 Task: Search one way flight ticket for 2 adults, 2 infants in seat and 1 infant on lap in first from Sanford: Orlando Sanford International Airport to Sheridan: Sheridan County Airport on 8-6-2023. Choice of flights is Alaska. Number of bags: 1 checked bag. Price is upto 95000. Outbound departure time preference is 19:45.
Action: Mouse moved to (248, 324)
Screenshot: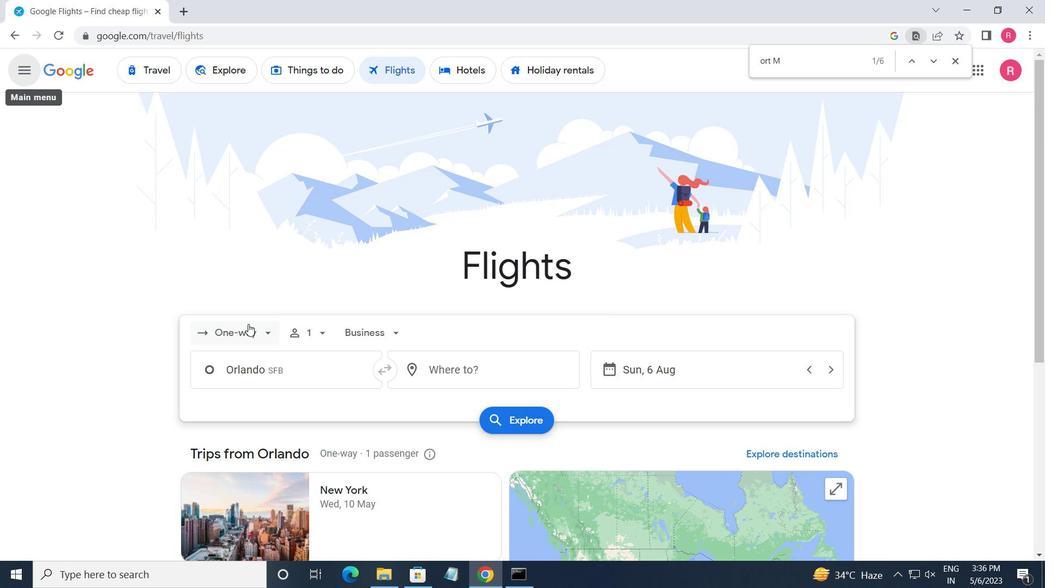 
Action: Mouse pressed left at (248, 324)
Screenshot: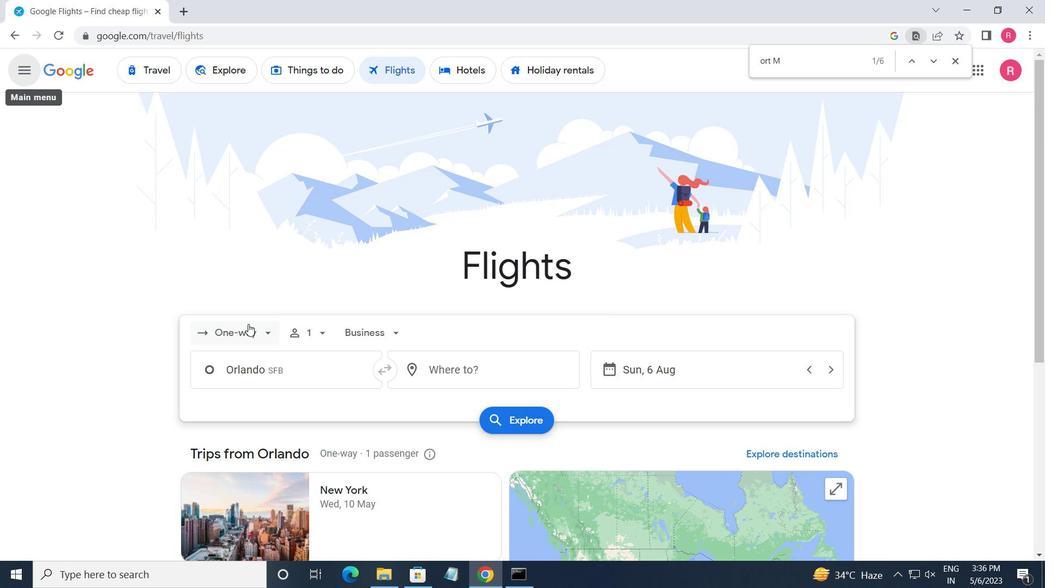 
Action: Mouse moved to (274, 389)
Screenshot: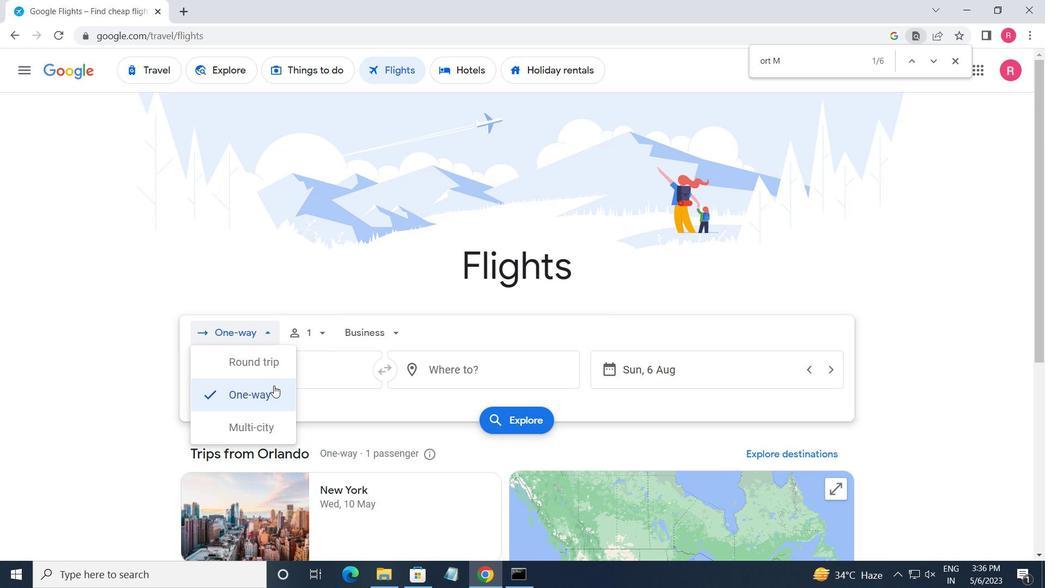 
Action: Mouse pressed left at (274, 389)
Screenshot: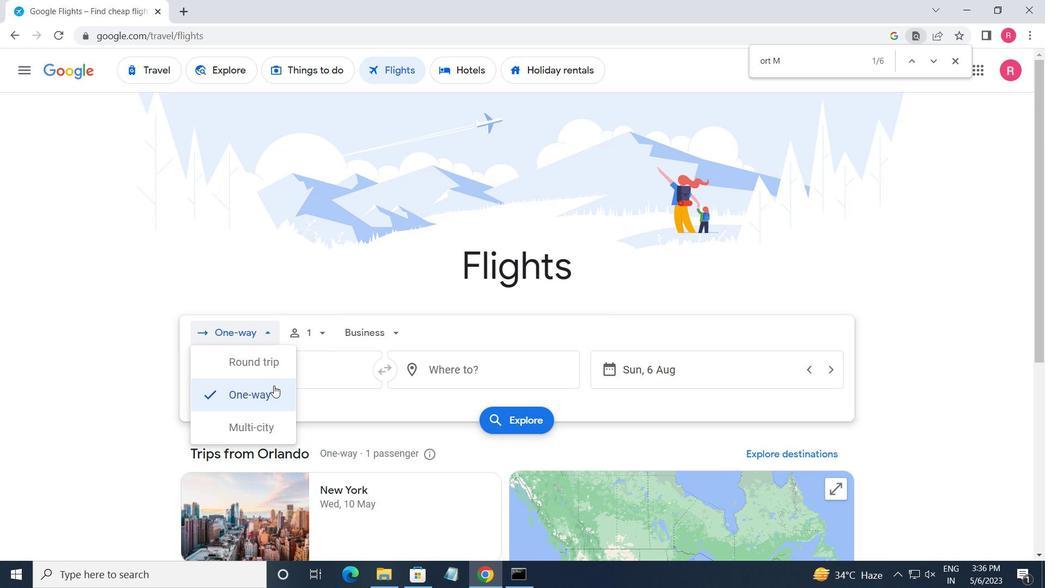
Action: Mouse moved to (301, 336)
Screenshot: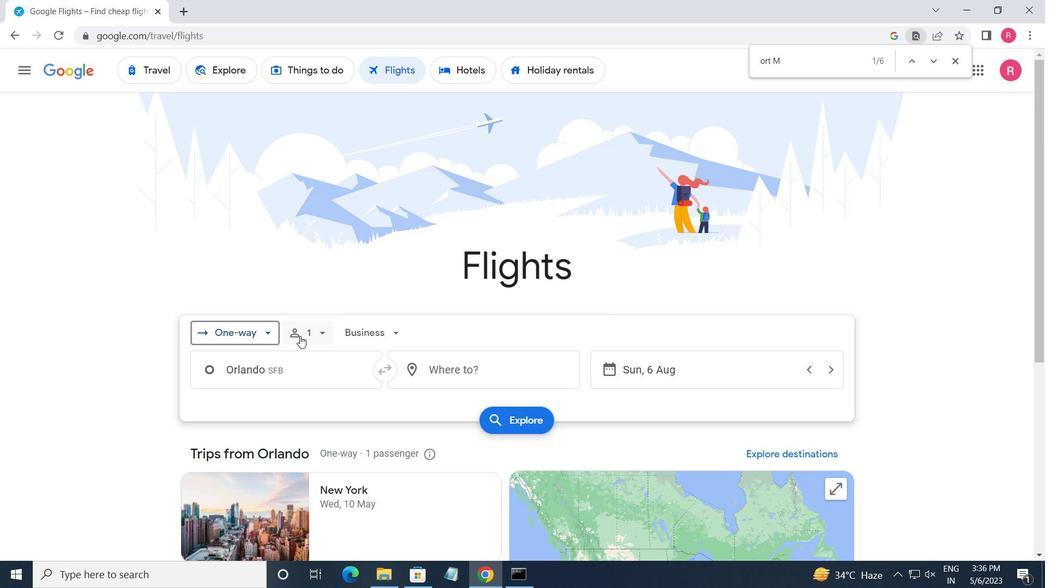 
Action: Mouse pressed left at (301, 336)
Screenshot: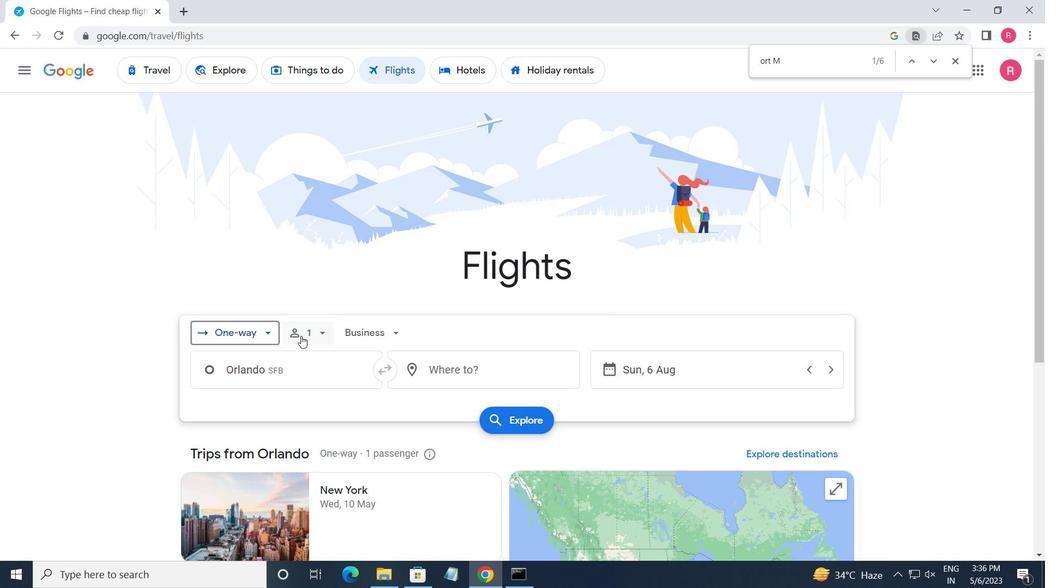 
Action: Mouse moved to (425, 373)
Screenshot: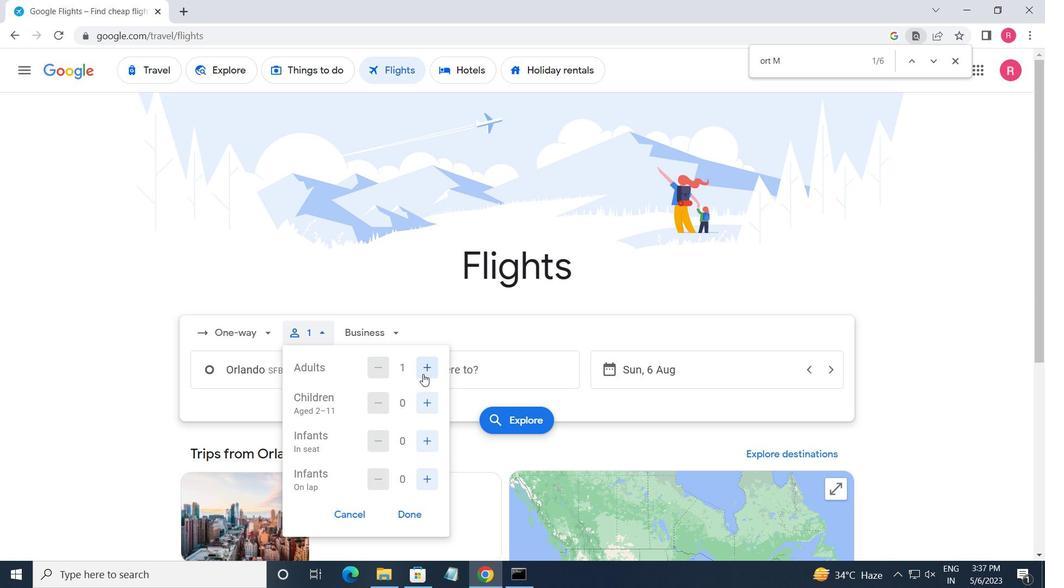 
Action: Mouse pressed left at (425, 373)
Screenshot: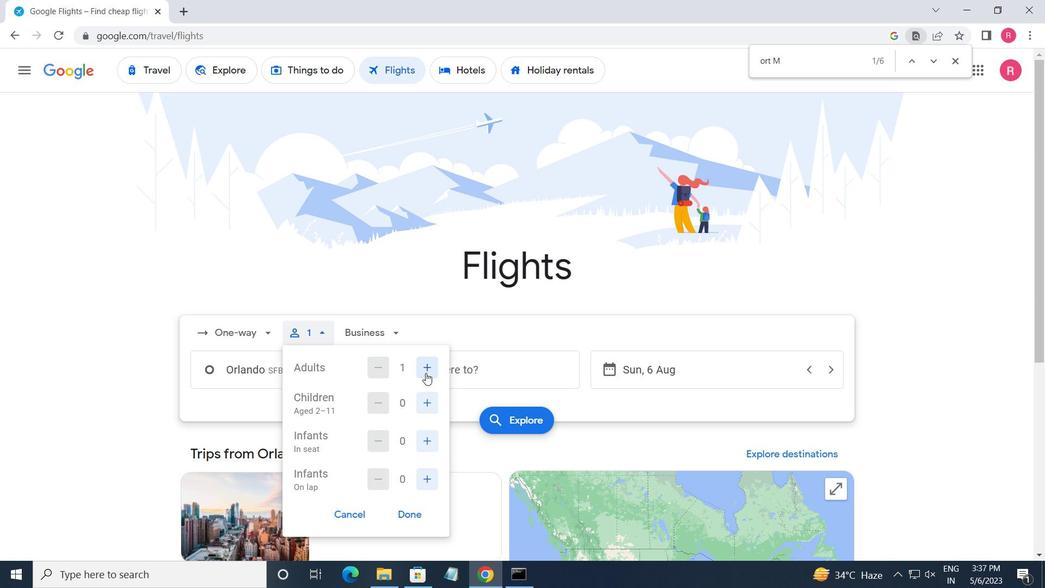 
Action: Mouse moved to (424, 395)
Screenshot: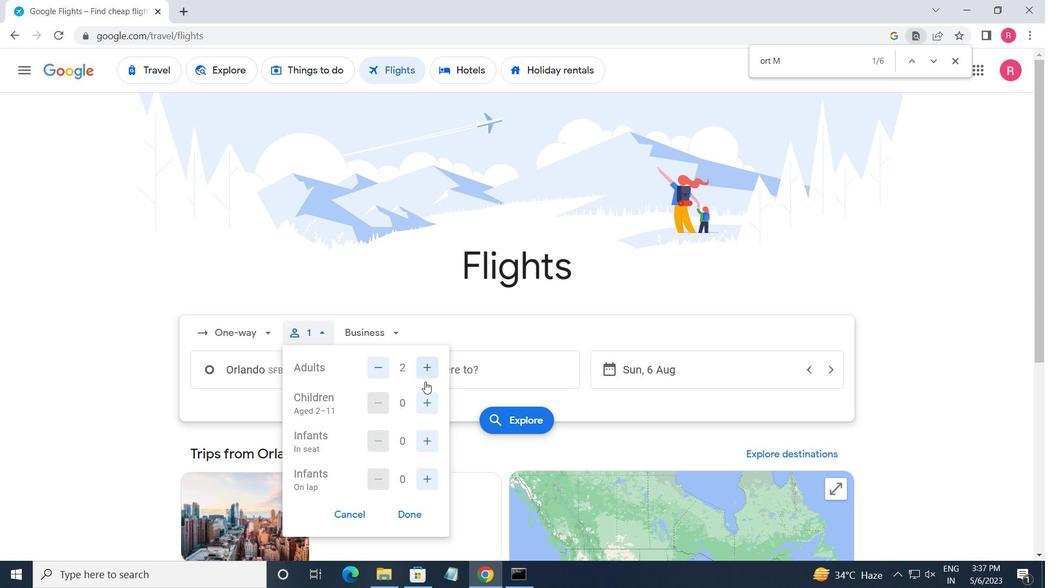 
Action: Mouse pressed left at (424, 395)
Screenshot: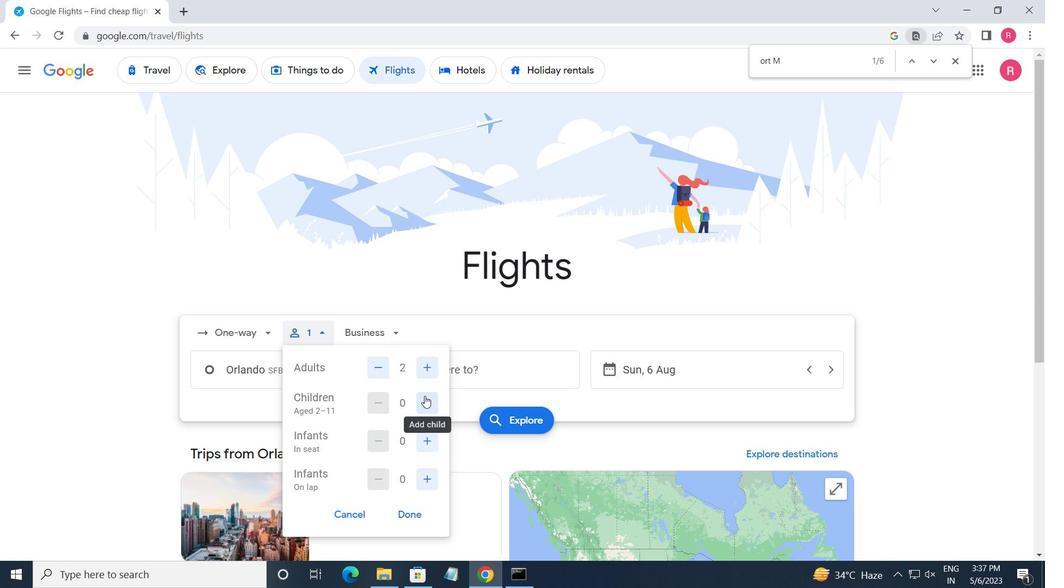
Action: Mouse pressed left at (424, 395)
Screenshot: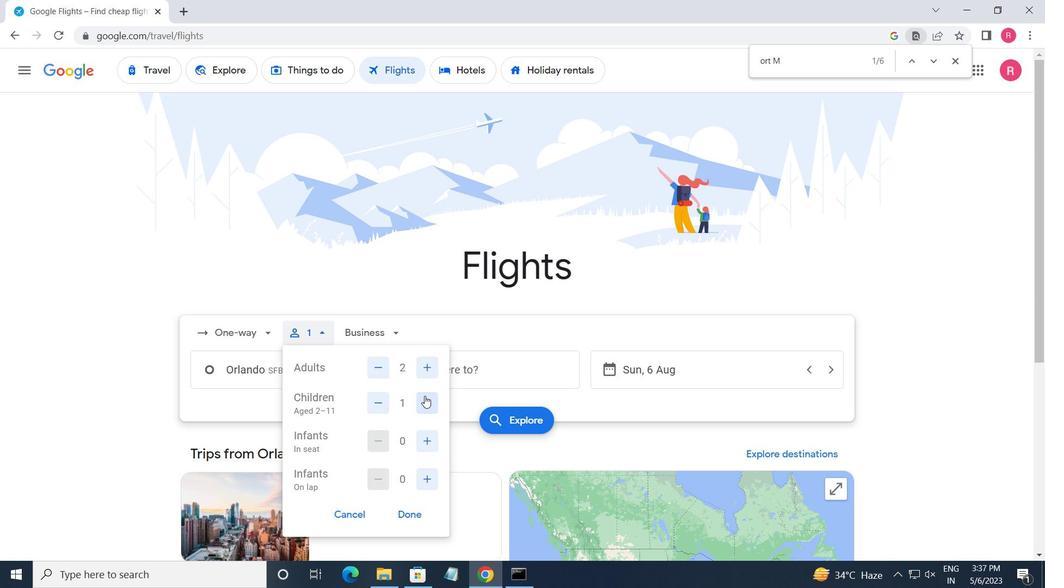 
Action: Mouse moved to (423, 454)
Screenshot: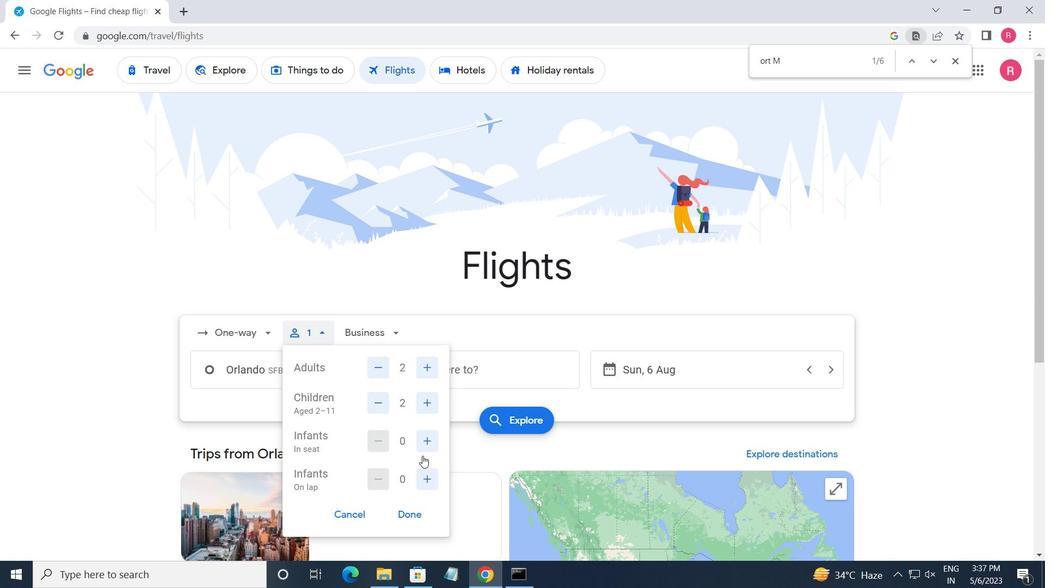 
Action: Mouse pressed left at (423, 454)
Screenshot: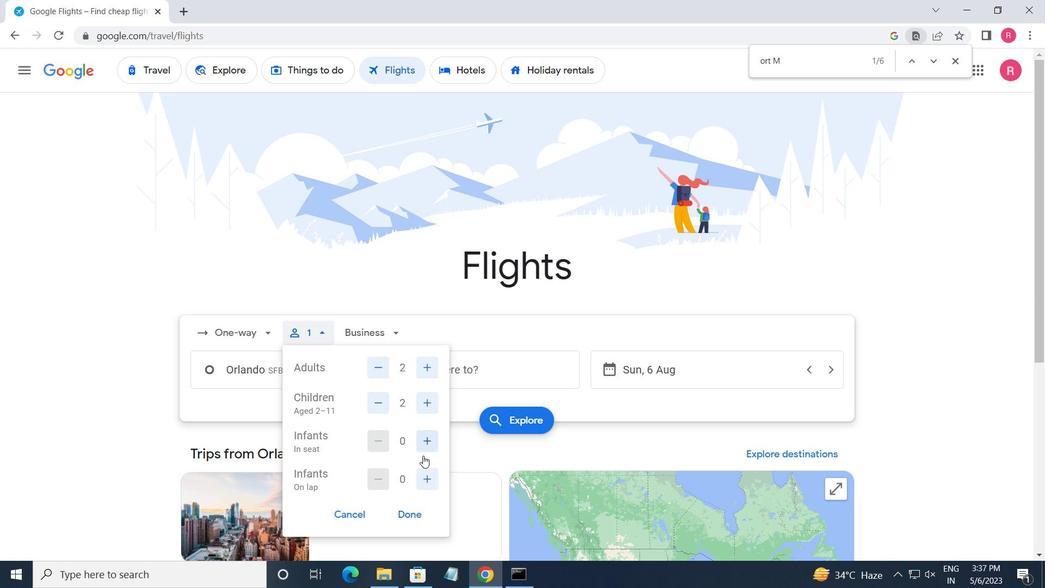 
Action: Mouse moved to (412, 515)
Screenshot: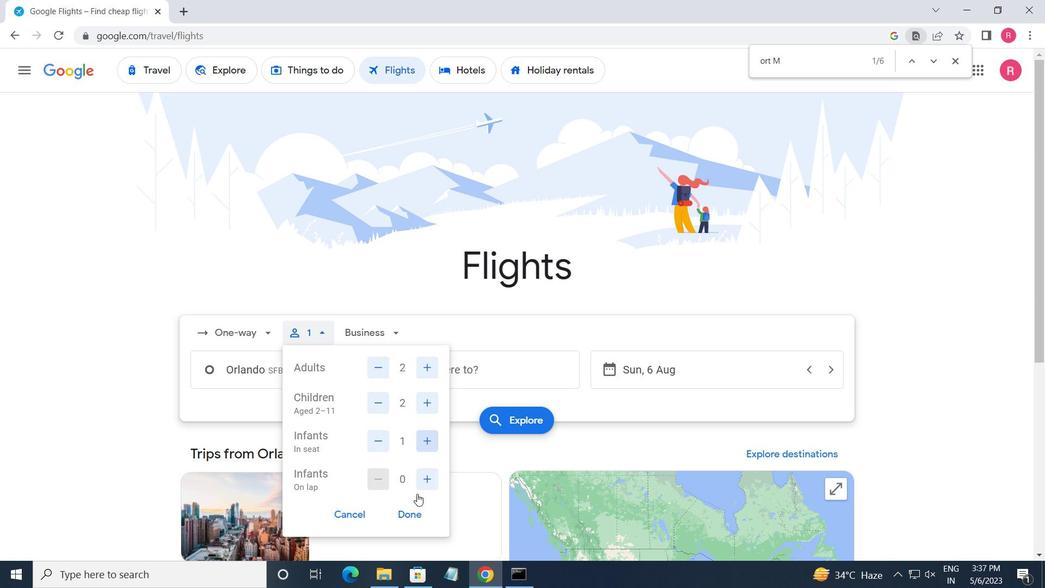 
Action: Mouse pressed left at (412, 515)
Screenshot: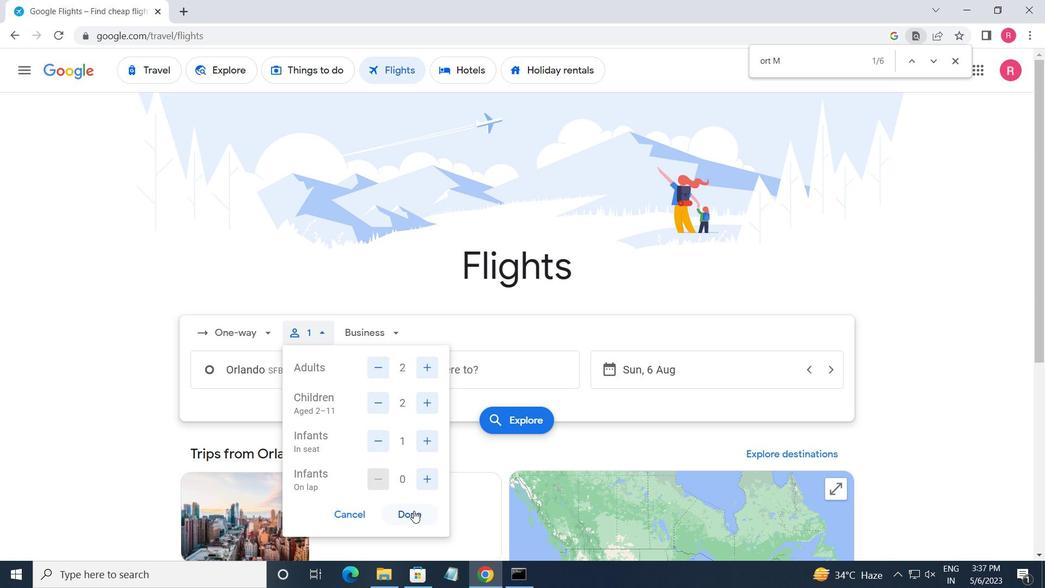 
Action: Mouse moved to (361, 326)
Screenshot: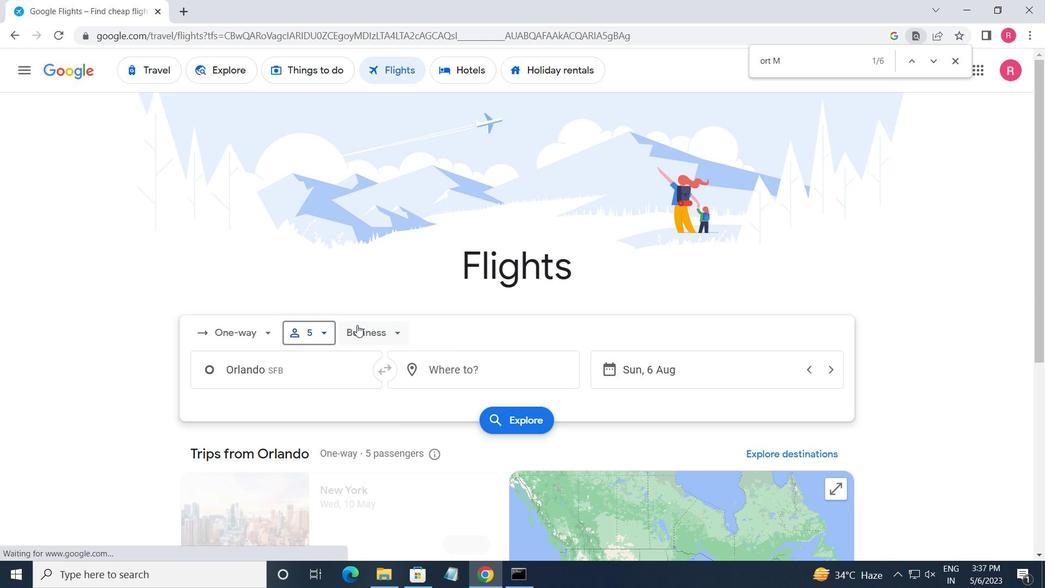 
Action: Mouse pressed left at (361, 326)
Screenshot: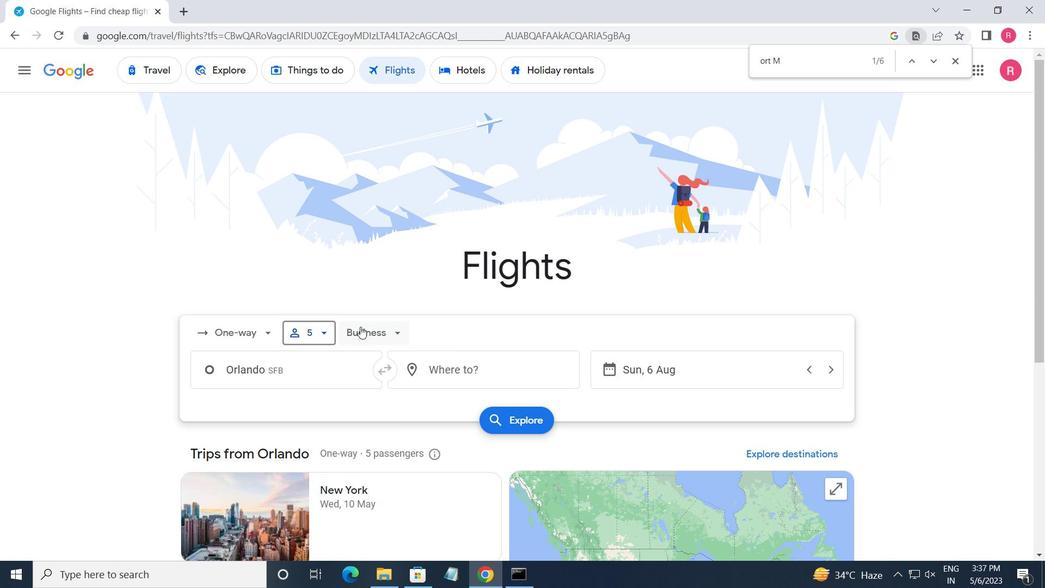 
Action: Mouse moved to (394, 460)
Screenshot: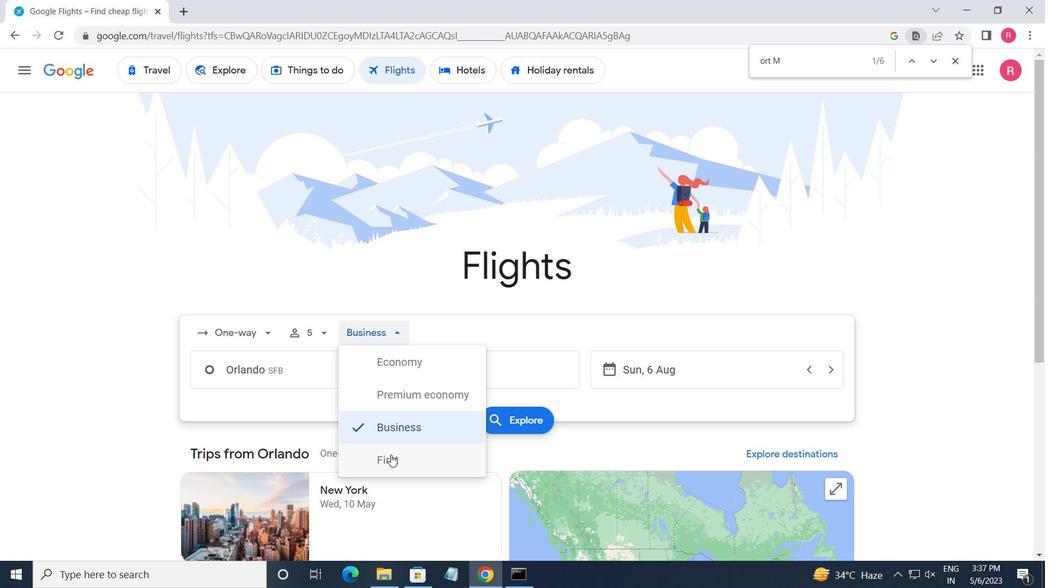 
Action: Mouse pressed left at (394, 460)
Screenshot: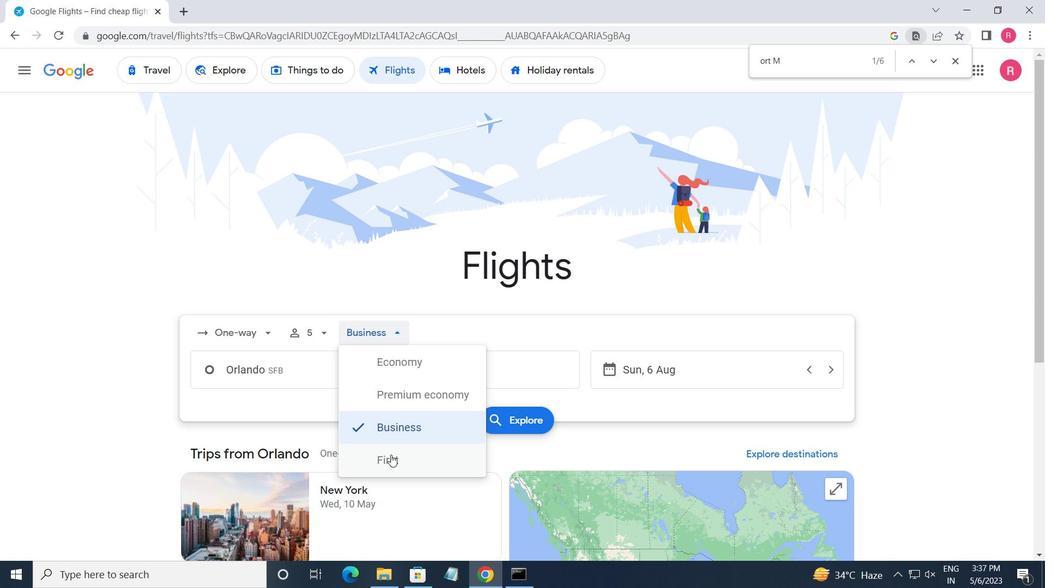 
Action: Mouse moved to (319, 389)
Screenshot: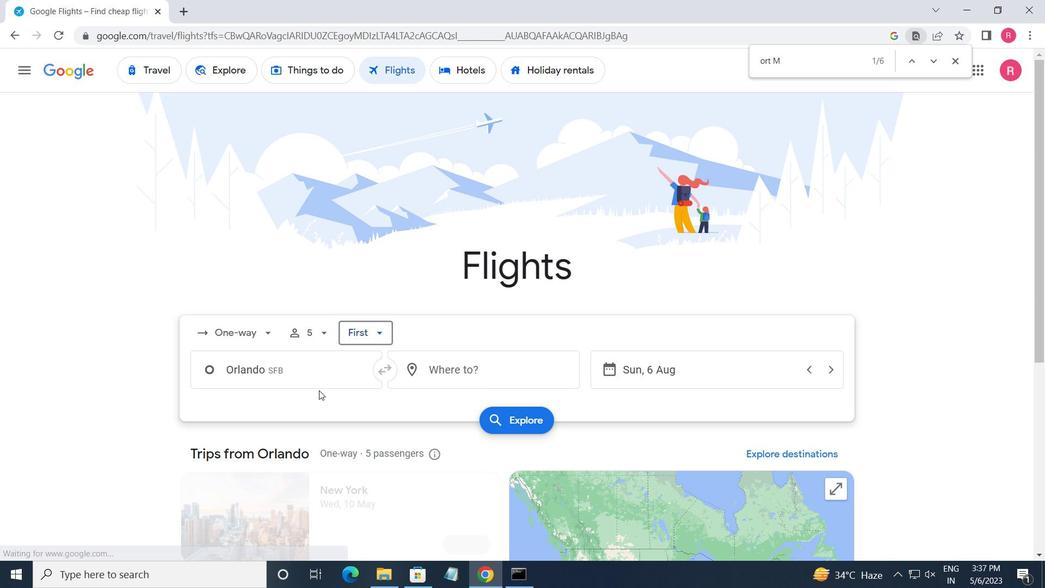 
Action: Mouse pressed left at (319, 389)
Screenshot: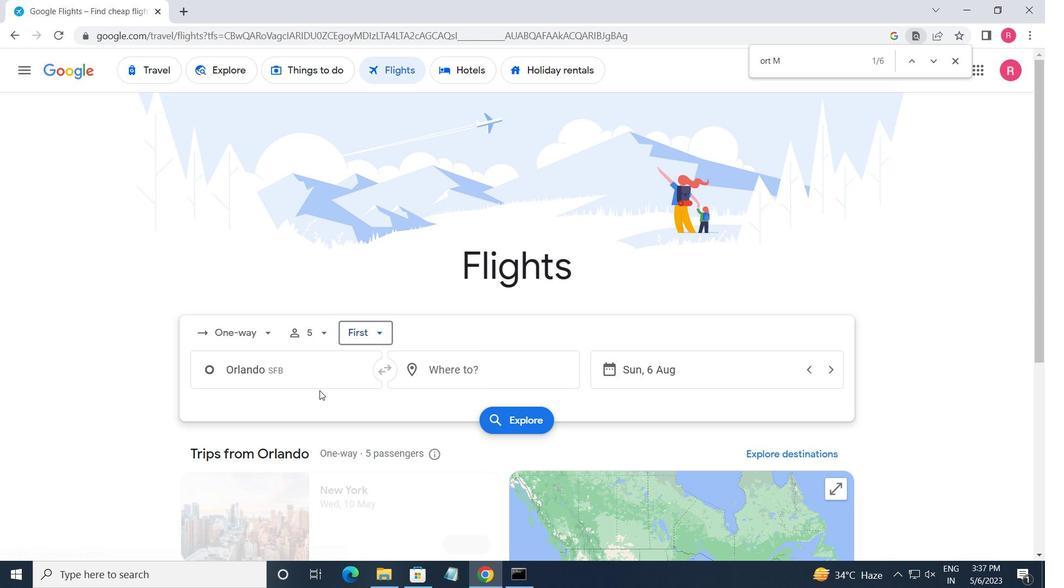 
Action: Mouse moved to (320, 389)
Screenshot: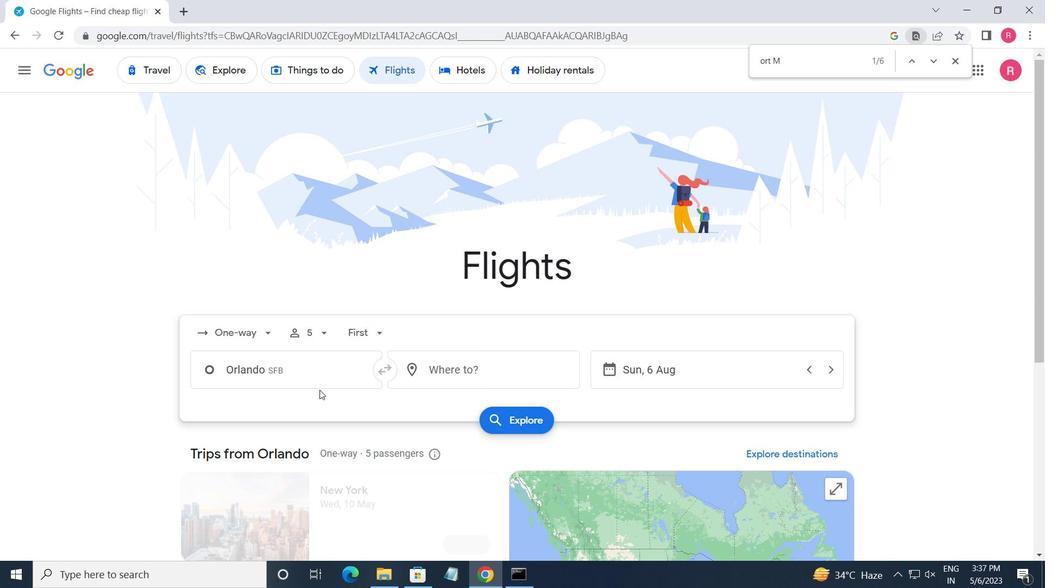 
Action: Key pressed <Key.shift>SANFORD
Screenshot: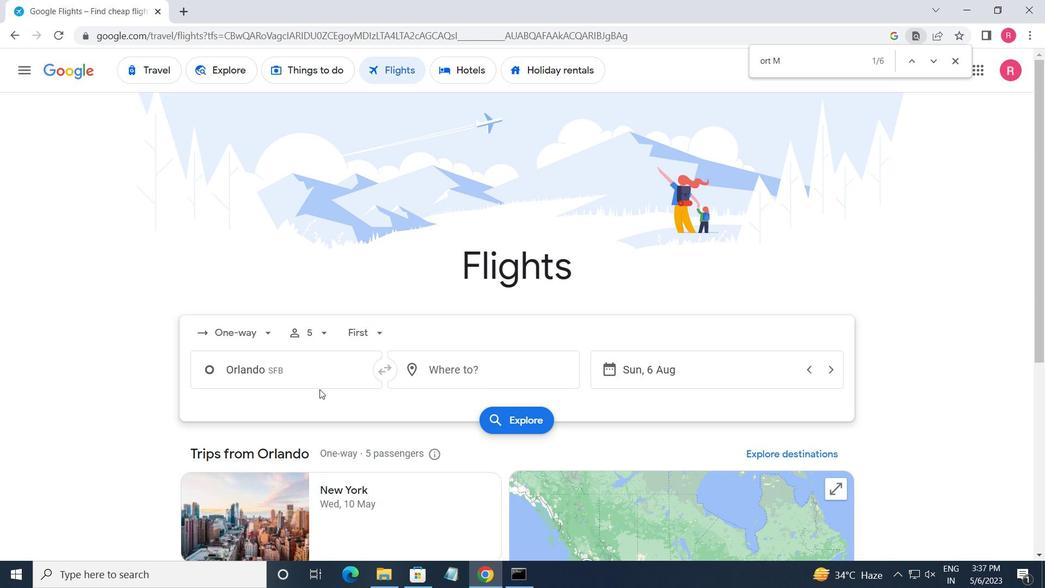 
Action: Mouse moved to (314, 376)
Screenshot: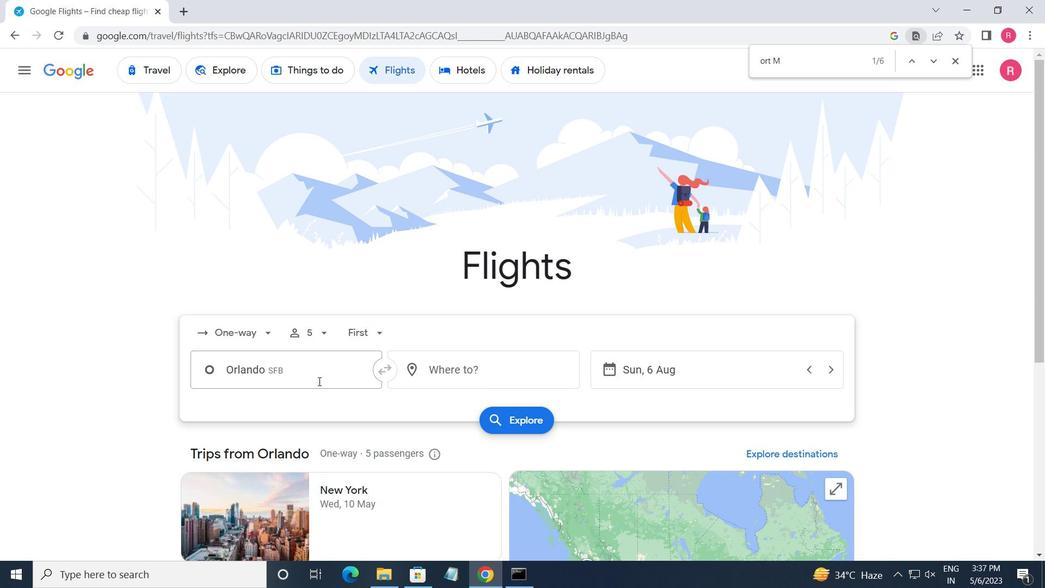 
Action: Mouse pressed left at (314, 376)
Screenshot: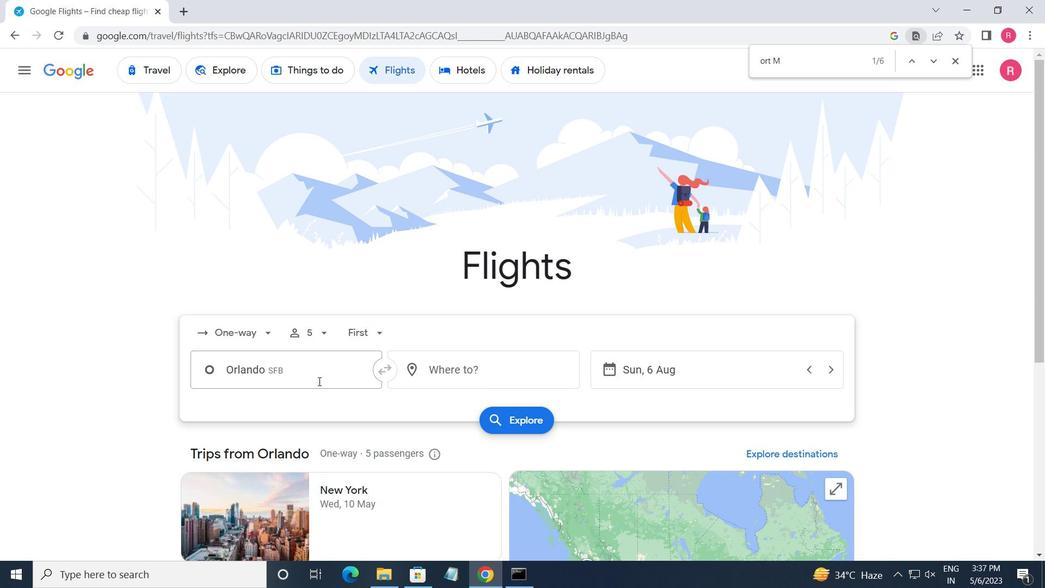 
Action: Mouse moved to (305, 376)
Screenshot: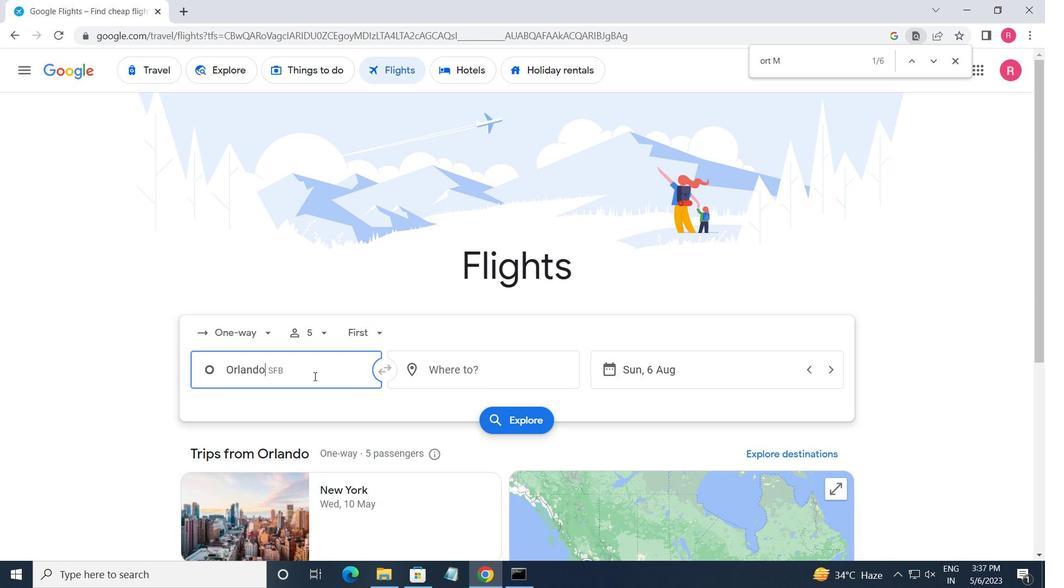 
Action: Key pressed <Key.shift>SANFORD
Screenshot: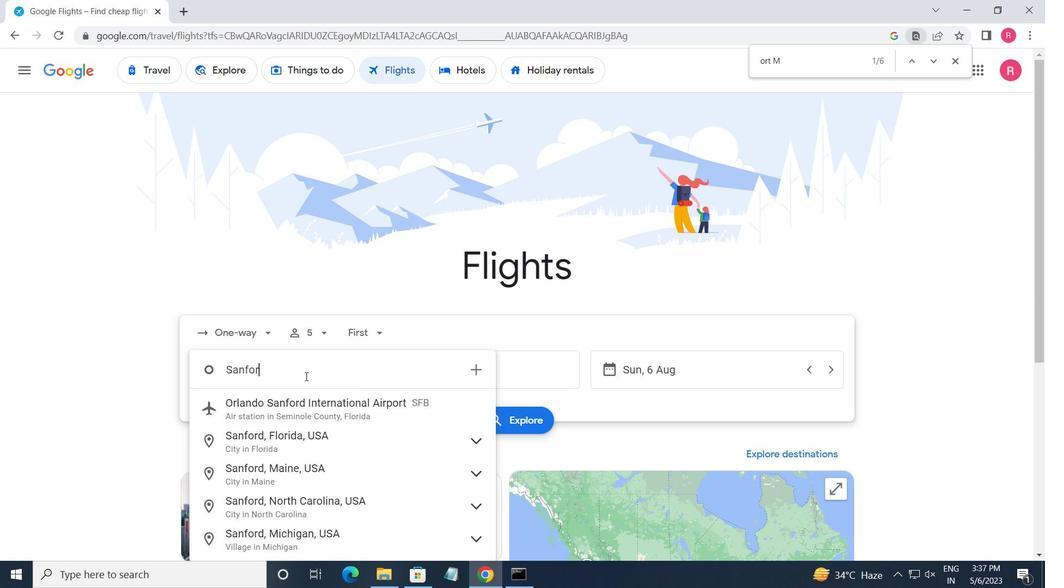 
Action: Mouse moved to (296, 399)
Screenshot: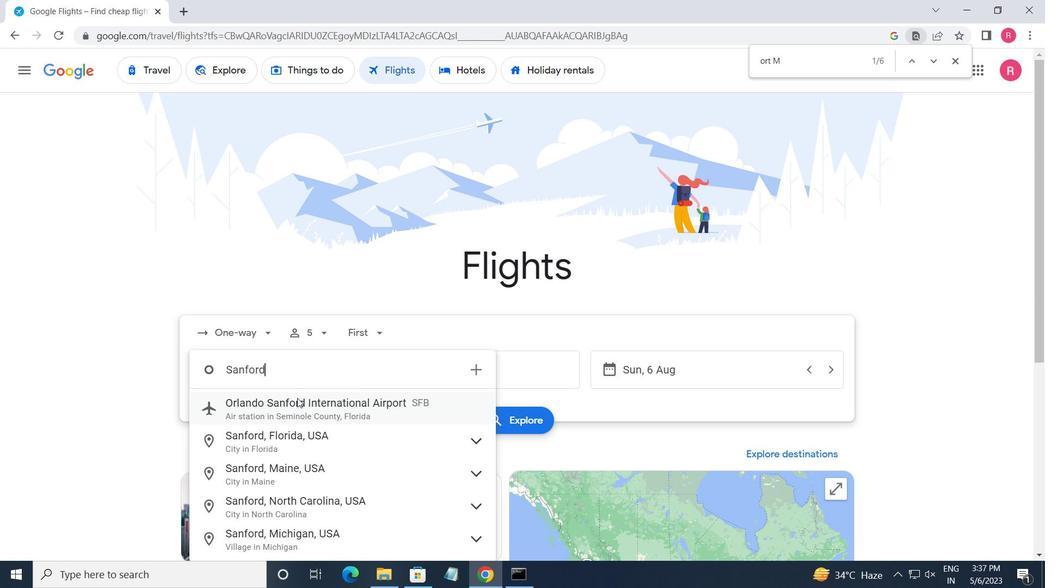
Action: Mouse pressed left at (296, 399)
Screenshot: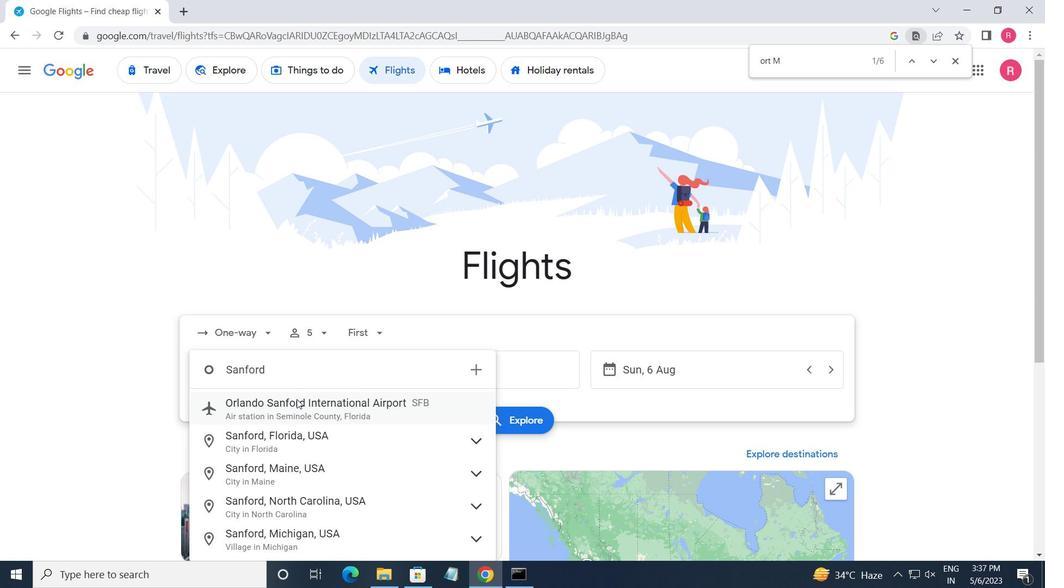 
Action: Mouse moved to (528, 360)
Screenshot: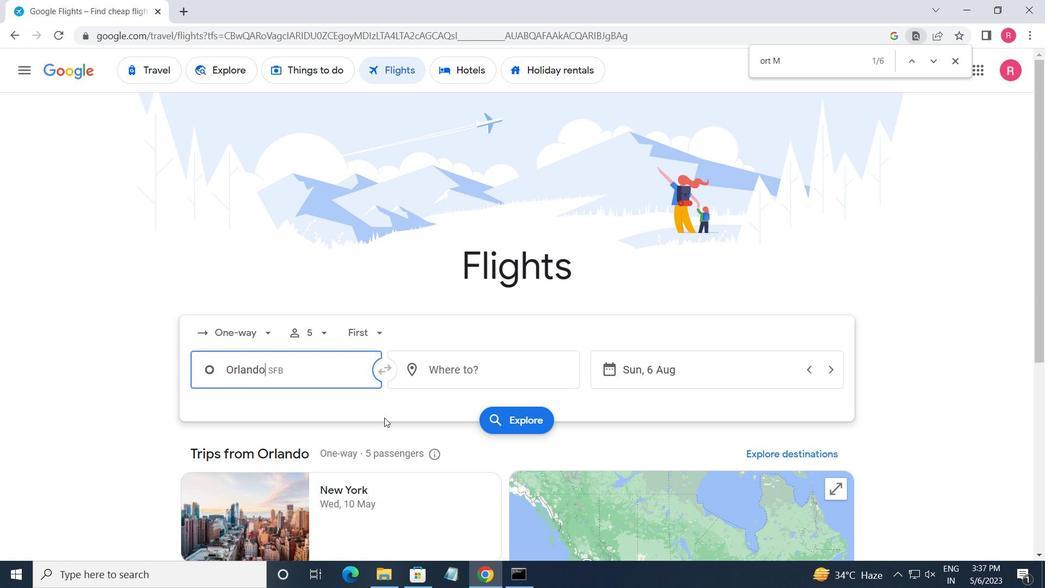 
Action: Mouse pressed left at (528, 360)
Screenshot: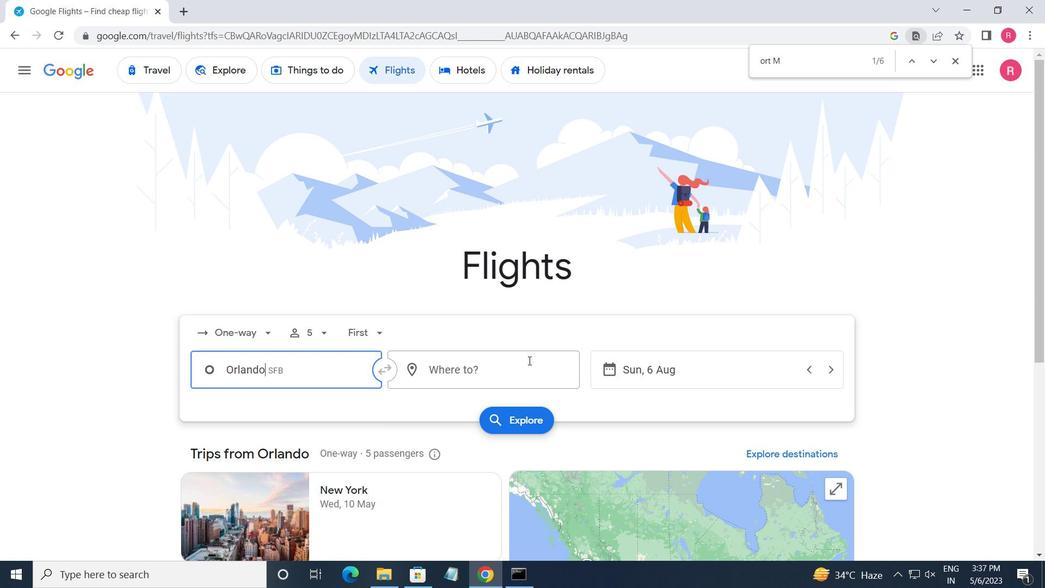 
Action: Mouse moved to (468, 336)
Screenshot: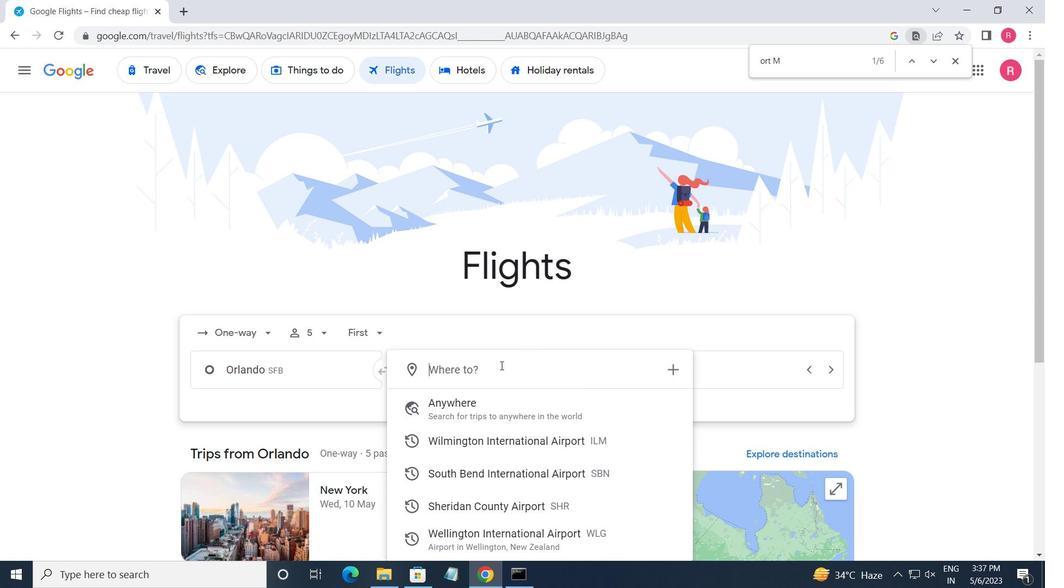
Action: Key pressed <Key.shift>SHERIDAN
Screenshot: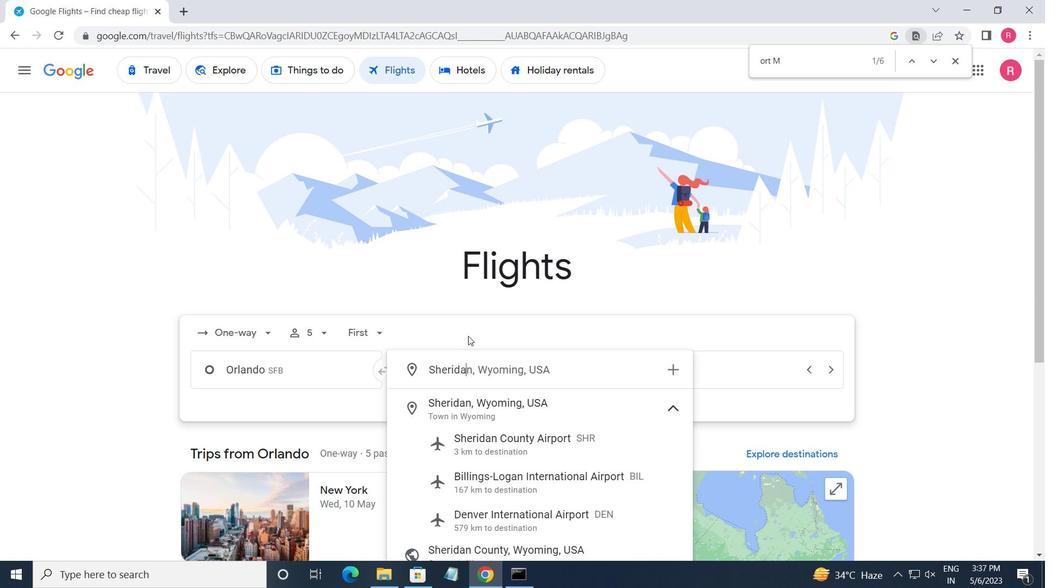 
Action: Mouse moved to (494, 433)
Screenshot: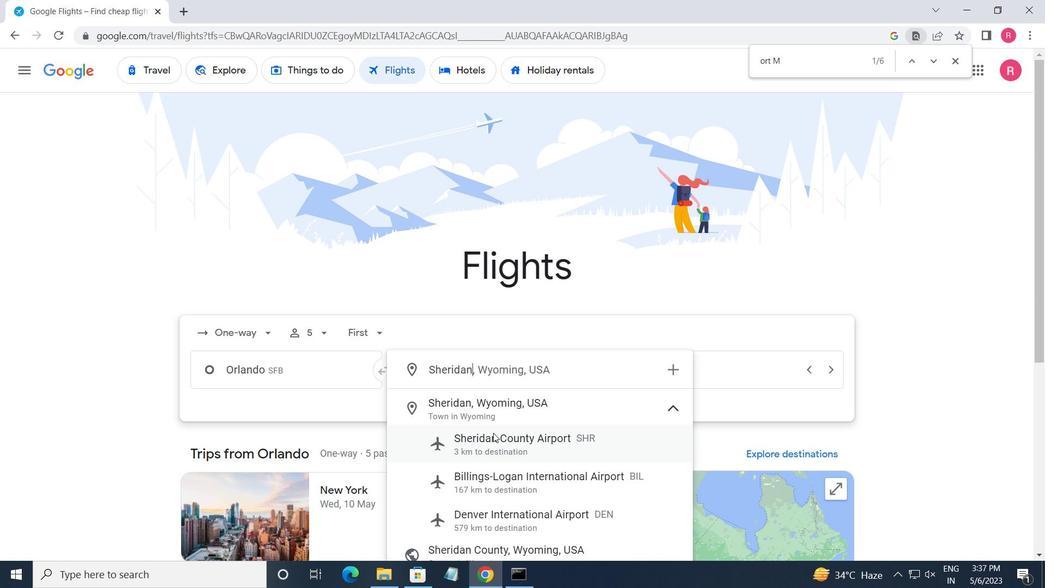
Action: Mouse pressed left at (494, 433)
Screenshot: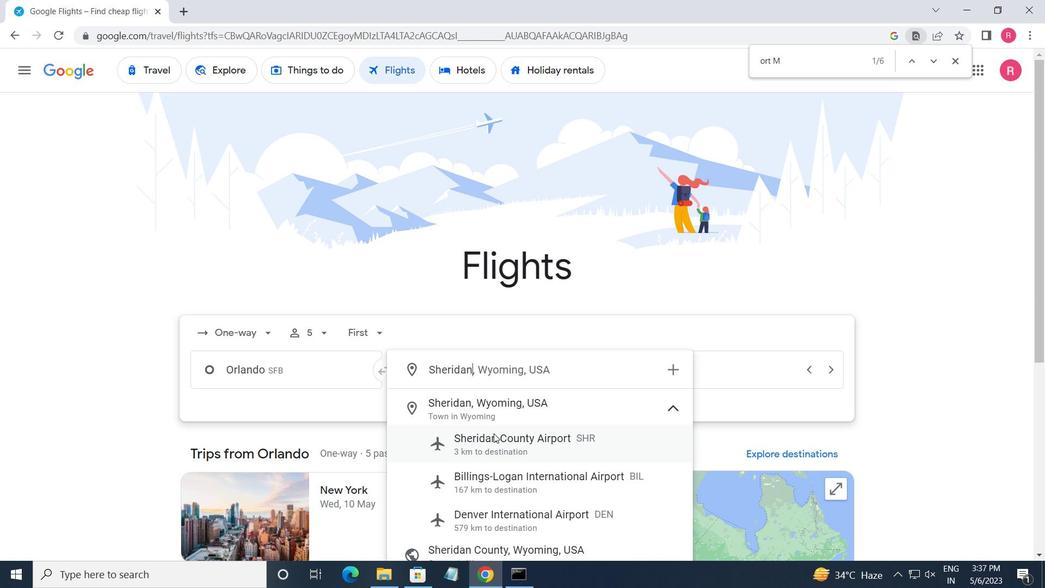 
Action: Mouse moved to (687, 361)
Screenshot: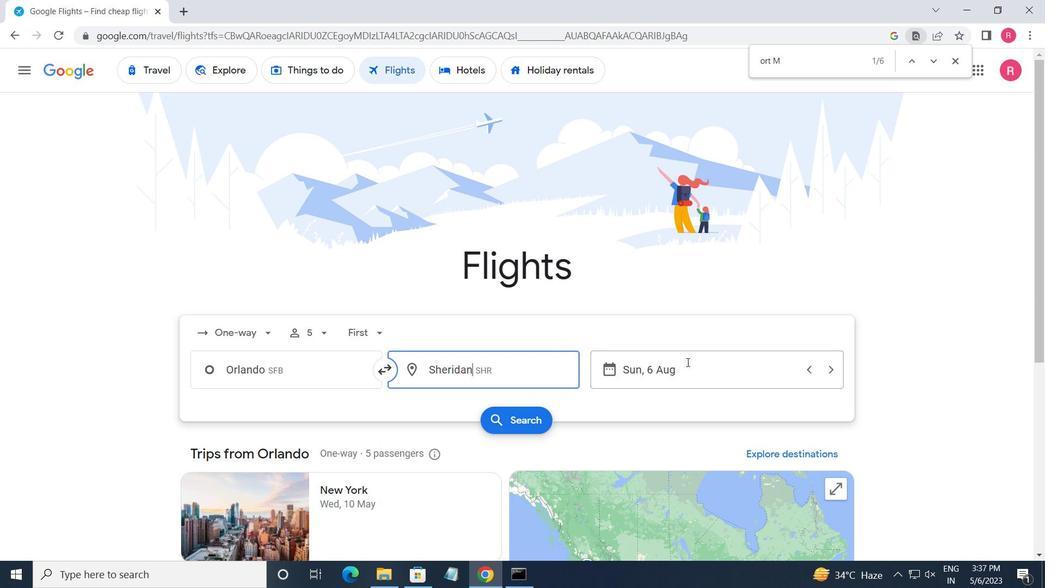 
Action: Mouse pressed left at (687, 361)
Screenshot: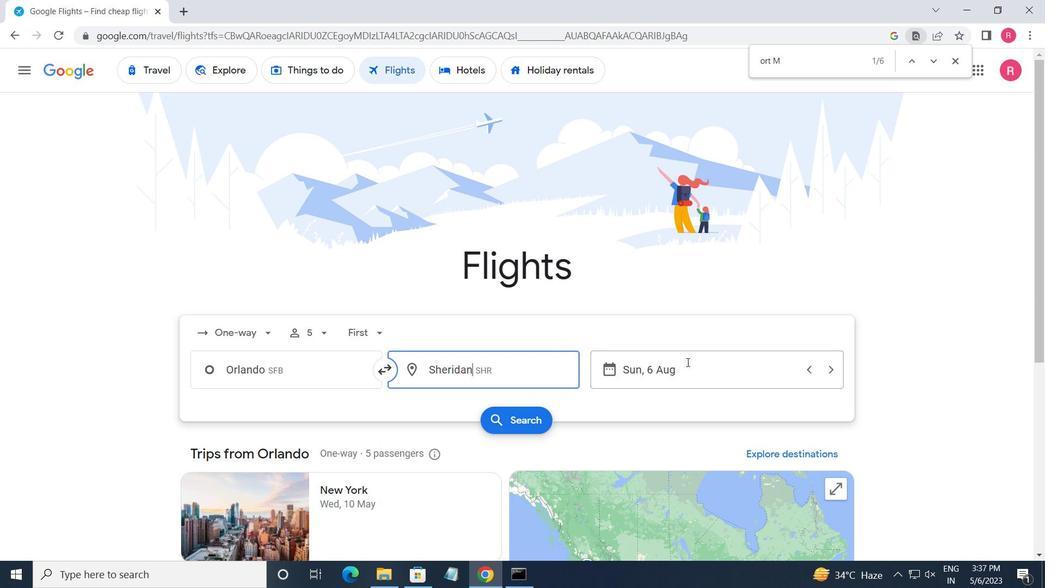 
Action: Mouse moved to (356, 352)
Screenshot: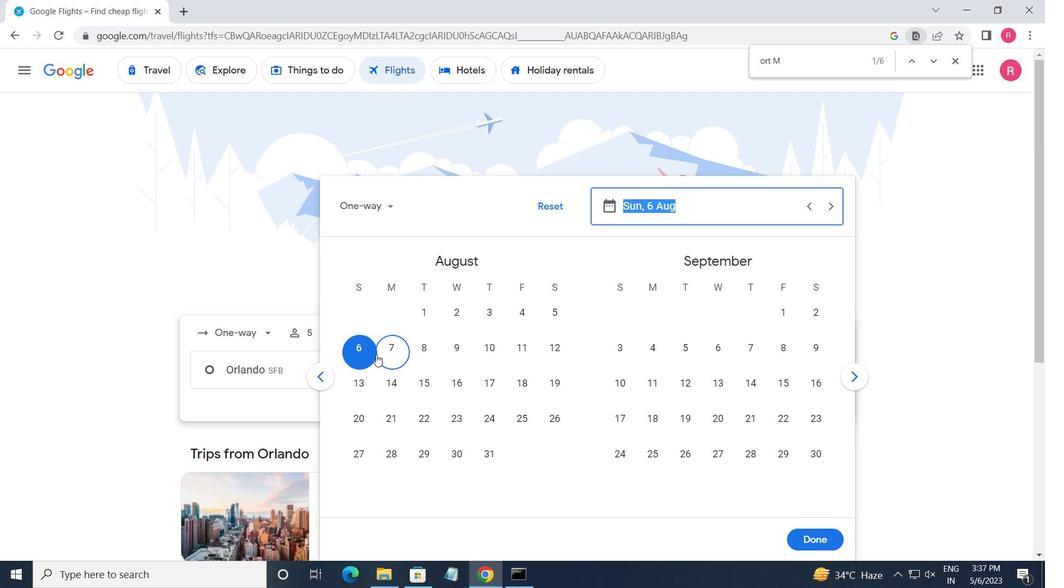 
Action: Mouse pressed left at (356, 352)
Screenshot: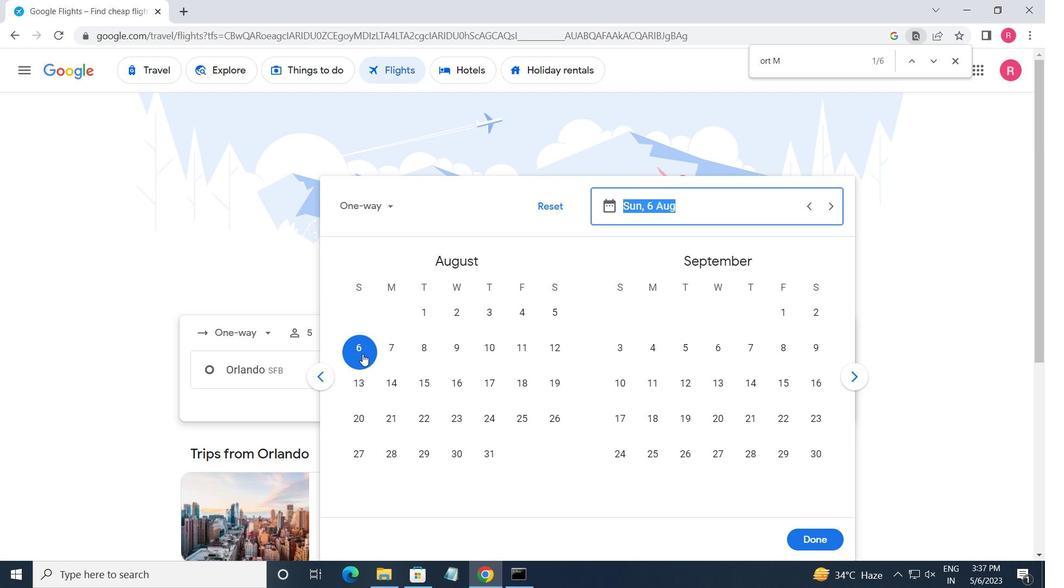 
Action: Mouse moved to (817, 536)
Screenshot: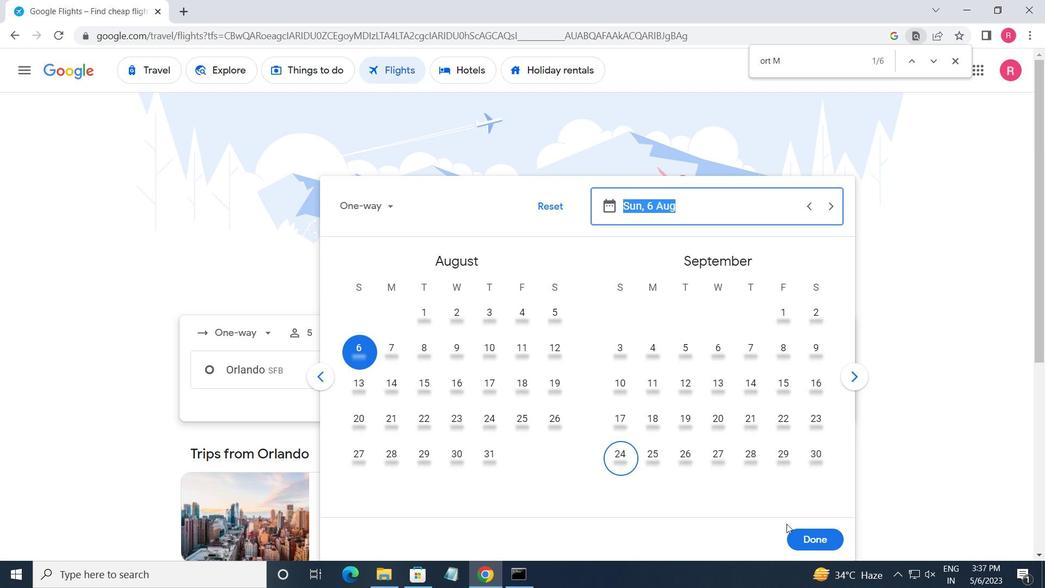 
Action: Mouse pressed left at (817, 536)
Screenshot: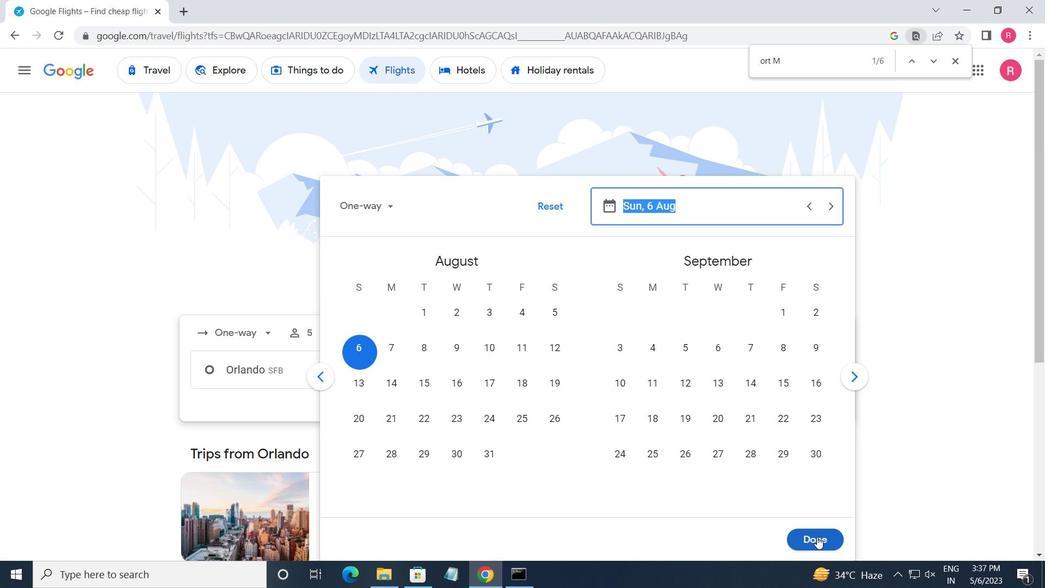 
Action: Mouse moved to (504, 423)
Screenshot: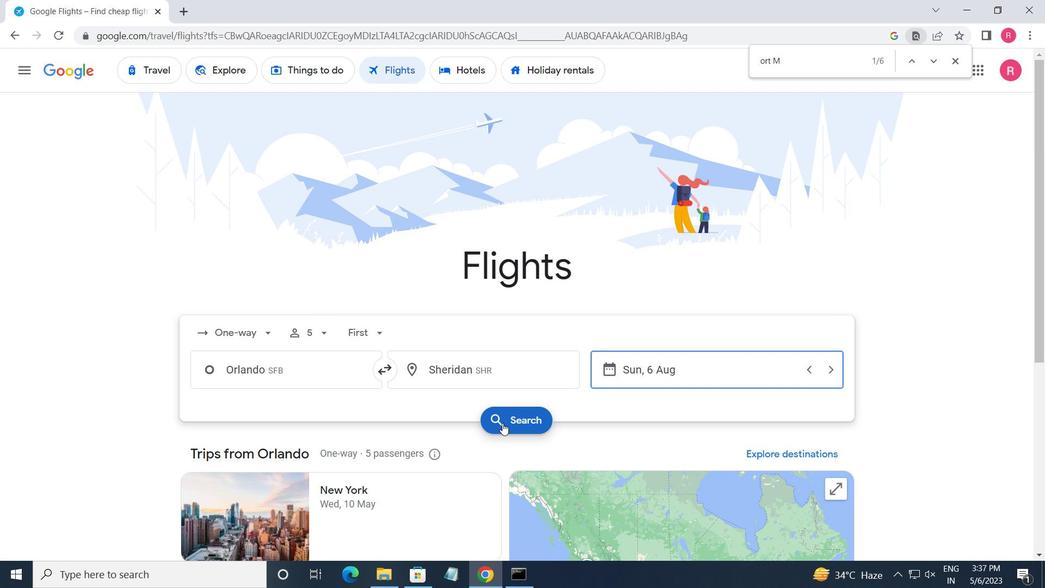 
Action: Mouse pressed left at (504, 423)
Screenshot: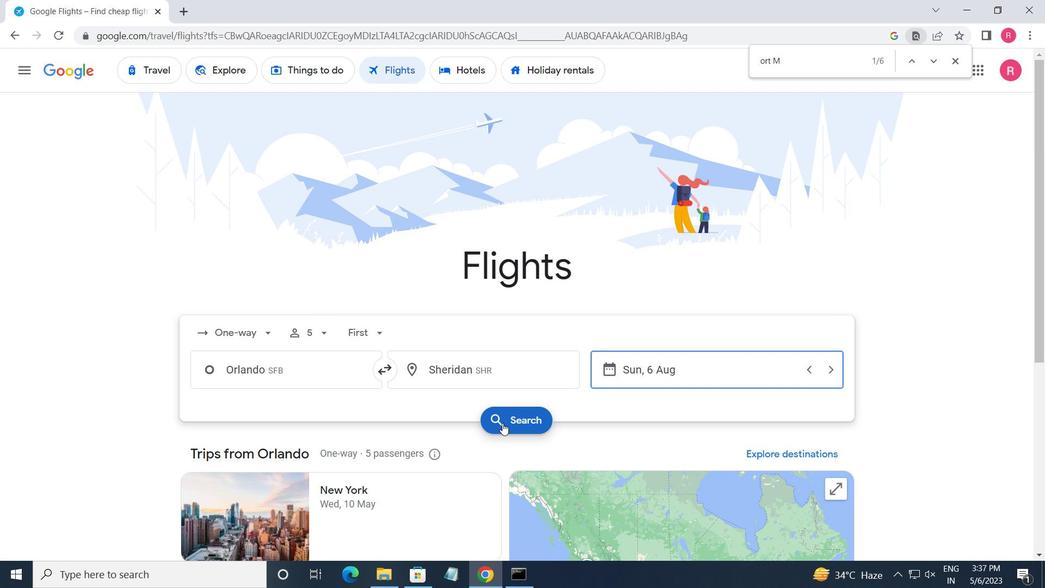 
Action: Mouse moved to (205, 202)
Screenshot: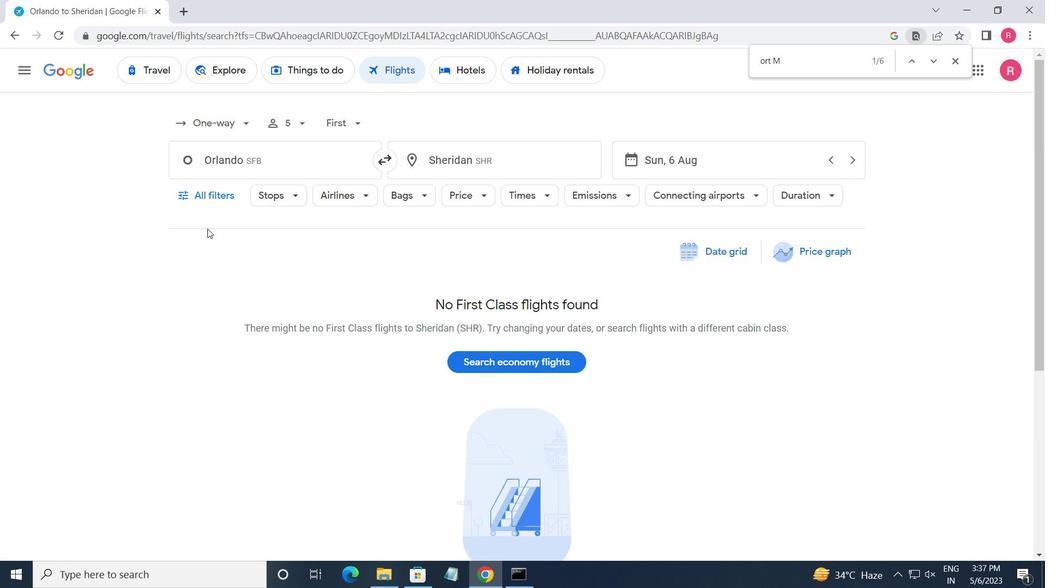 
Action: Mouse pressed left at (205, 202)
Screenshot: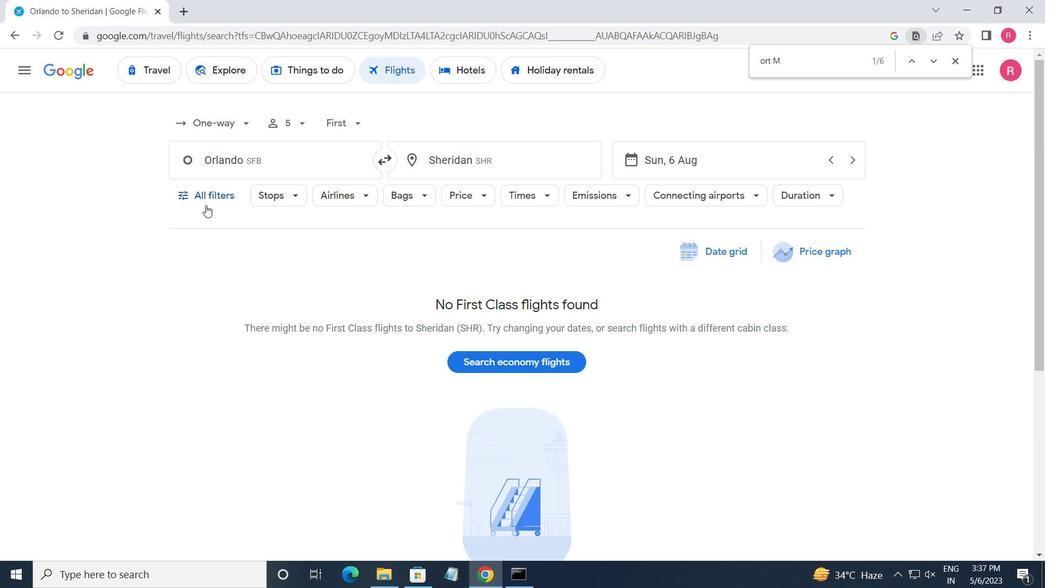 
Action: Mouse moved to (233, 388)
Screenshot: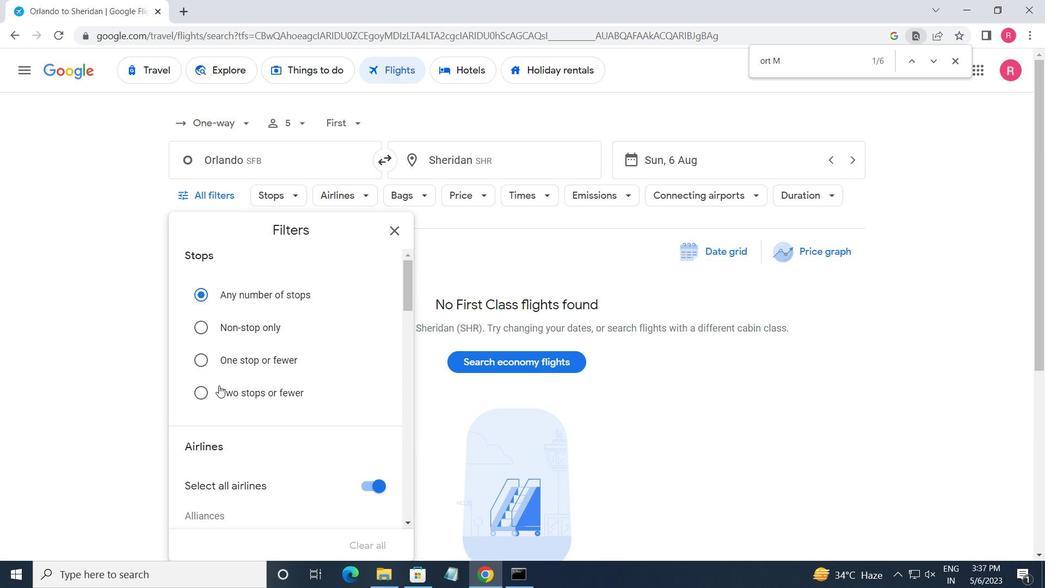 
Action: Mouse scrolled (233, 388) with delta (0, 0)
Screenshot: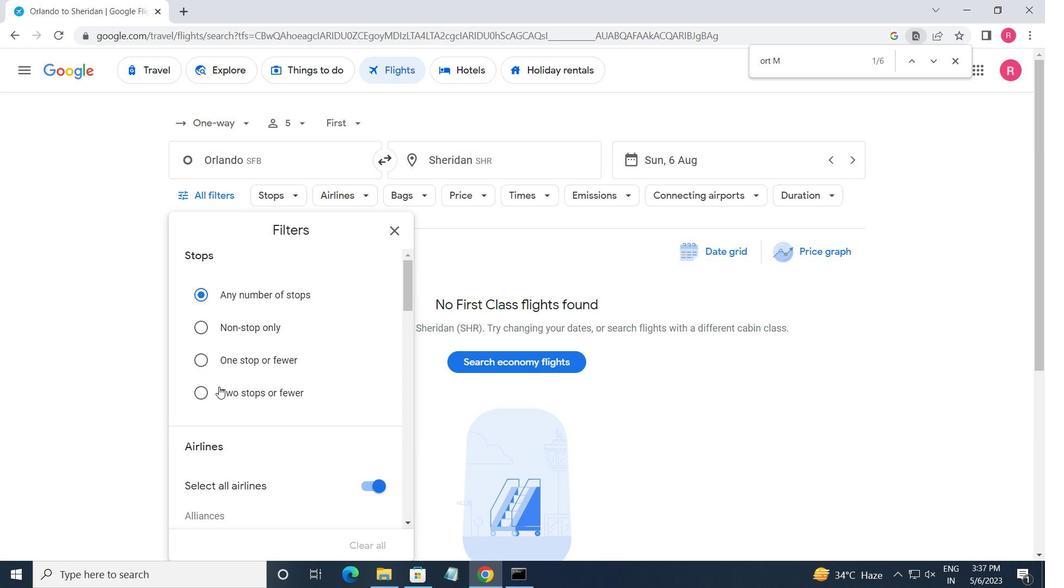 
Action: Mouse scrolled (233, 388) with delta (0, 0)
Screenshot: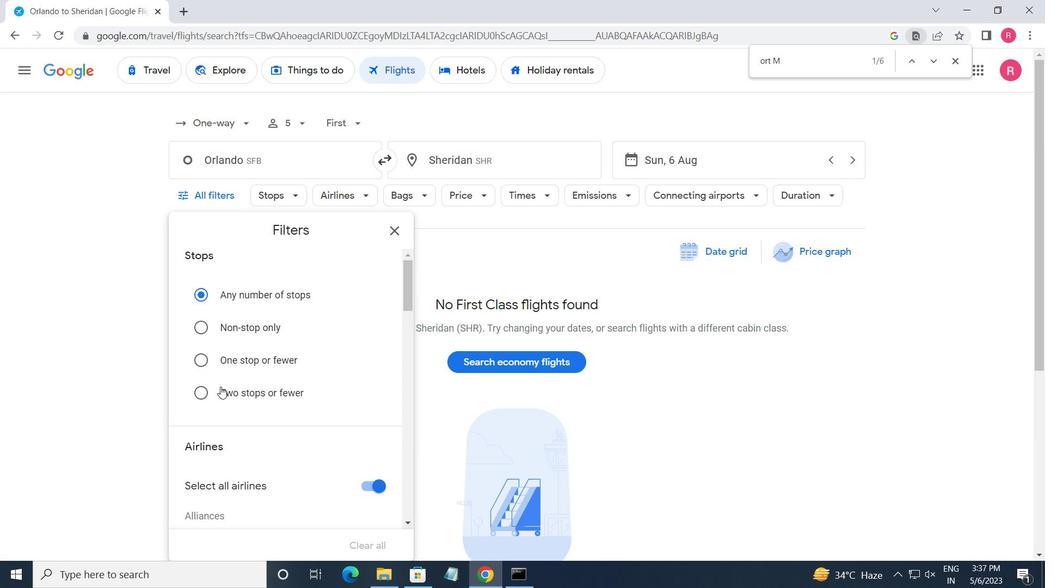 
Action: Mouse moved to (235, 388)
Screenshot: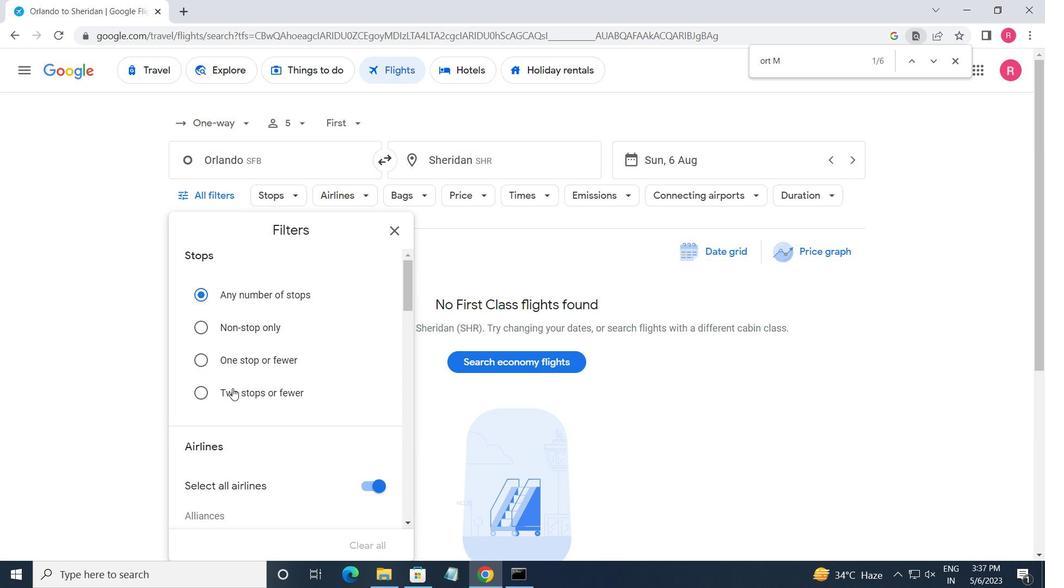
Action: Mouse scrolled (235, 388) with delta (0, 0)
Screenshot: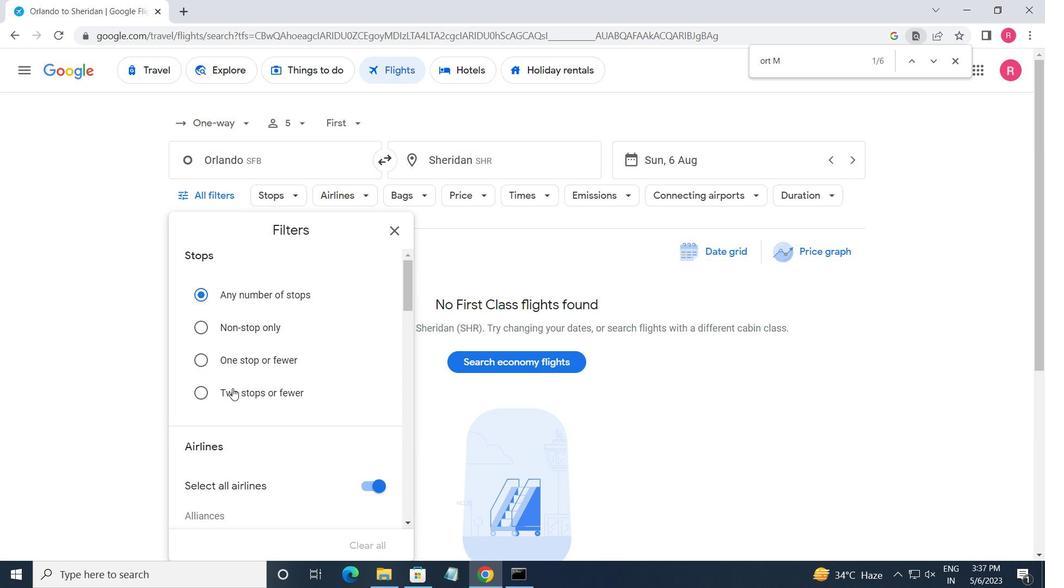 
Action: Mouse moved to (236, 389)
Screenshot: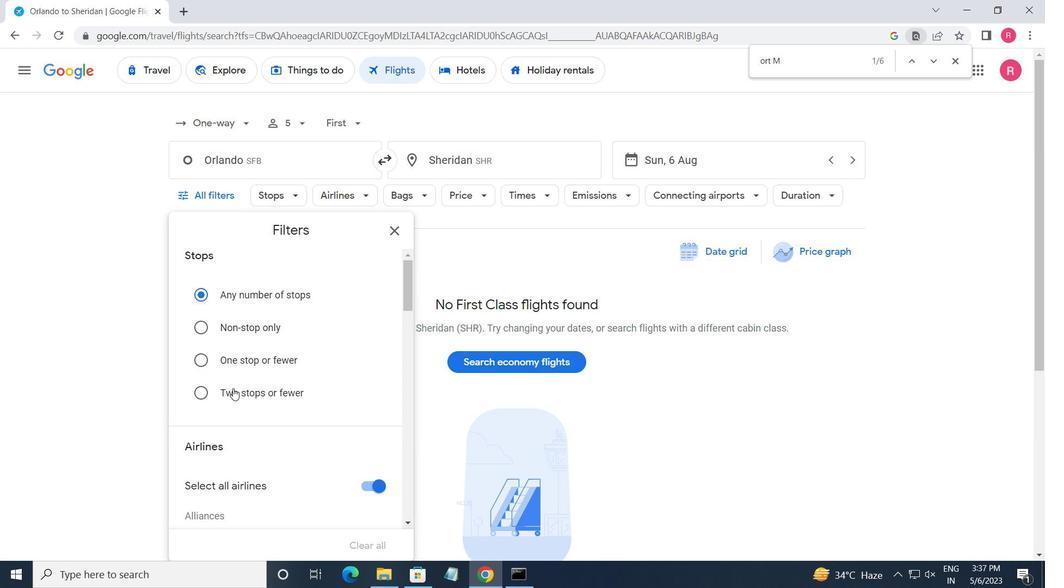 
Action: Mouse scrolled (236, 388) with delta (0, 0)
Screenshot: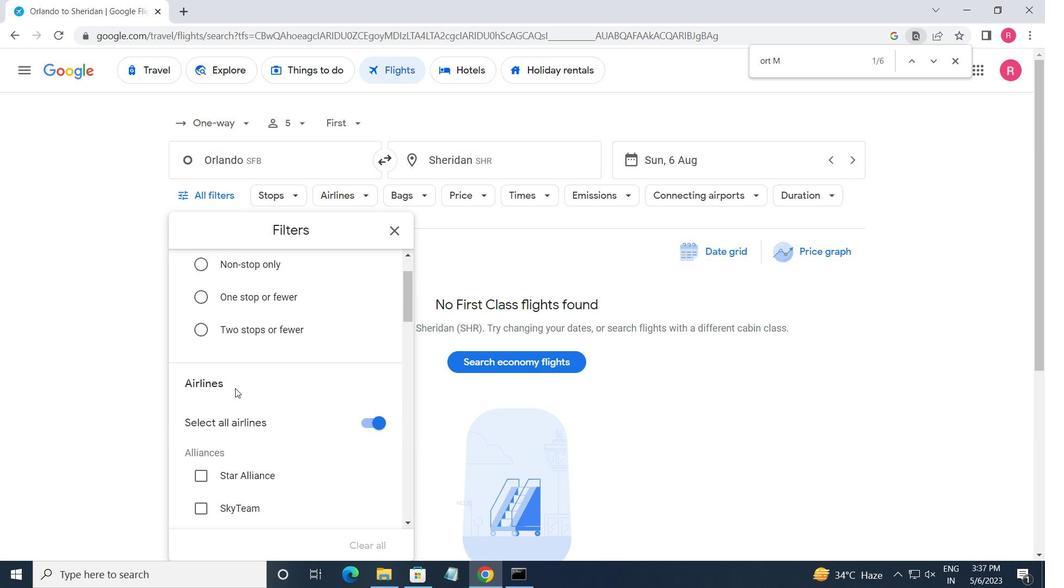 
Action: Mouse moved to (236, 395)
Screenshot: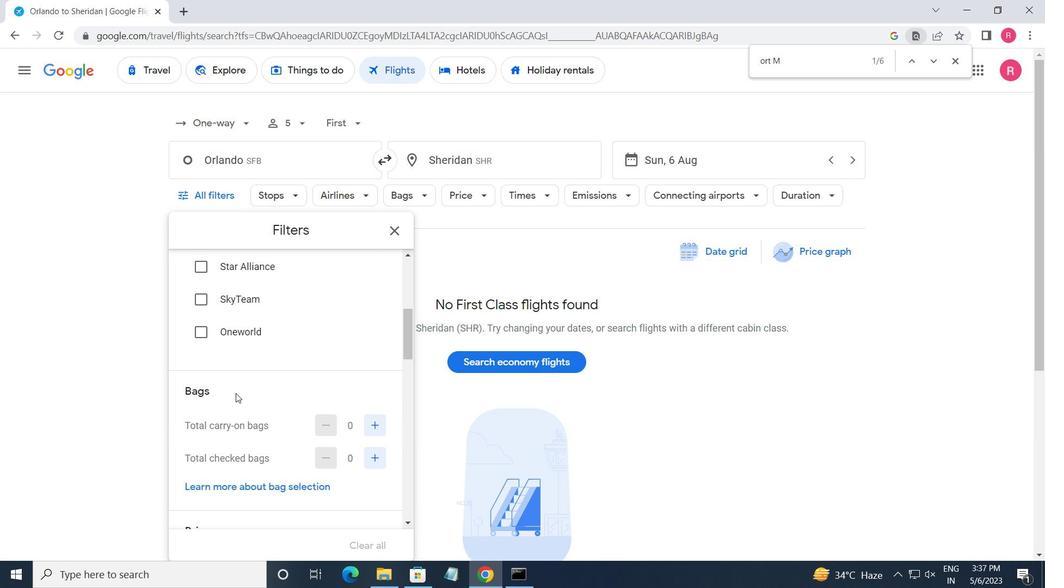 
Action: Mouse scrolled (236, 395) with delta (0, 0)
Screenshot: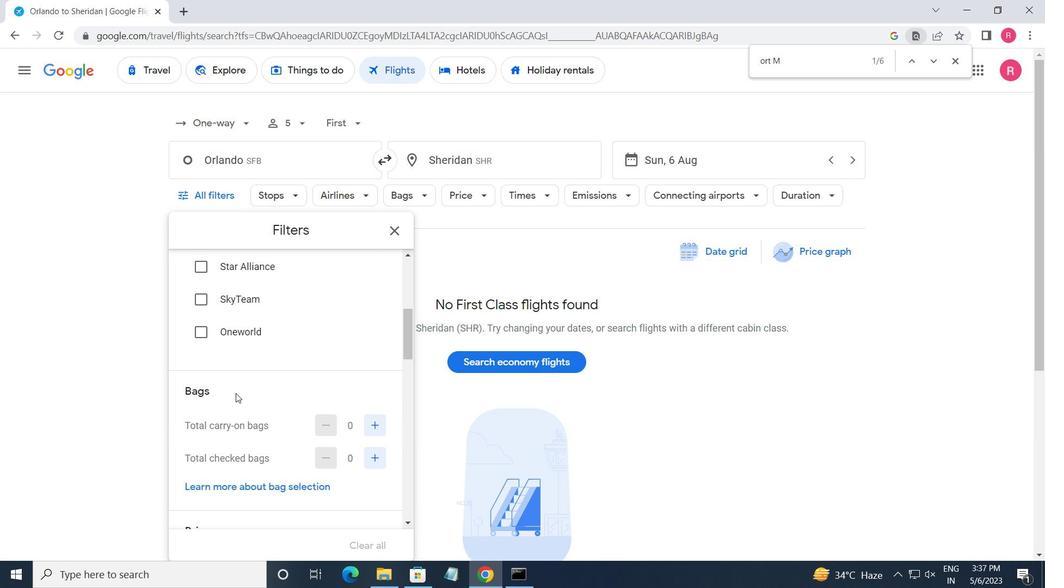 
Action: Mouse moved to (373, 384)
Screenshot: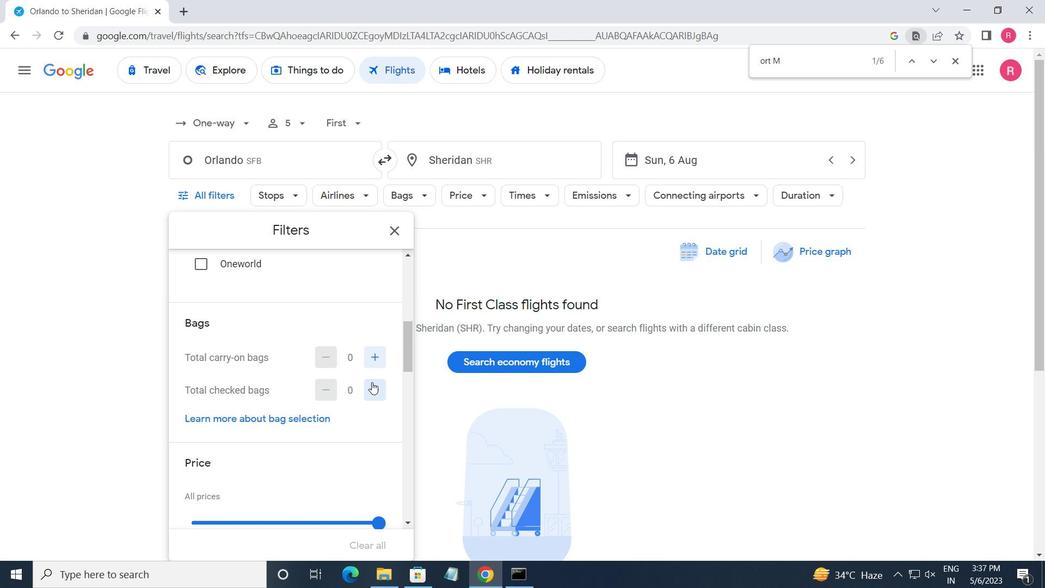 
Action: Mouse pressed left at (373, 384)
Screenshot: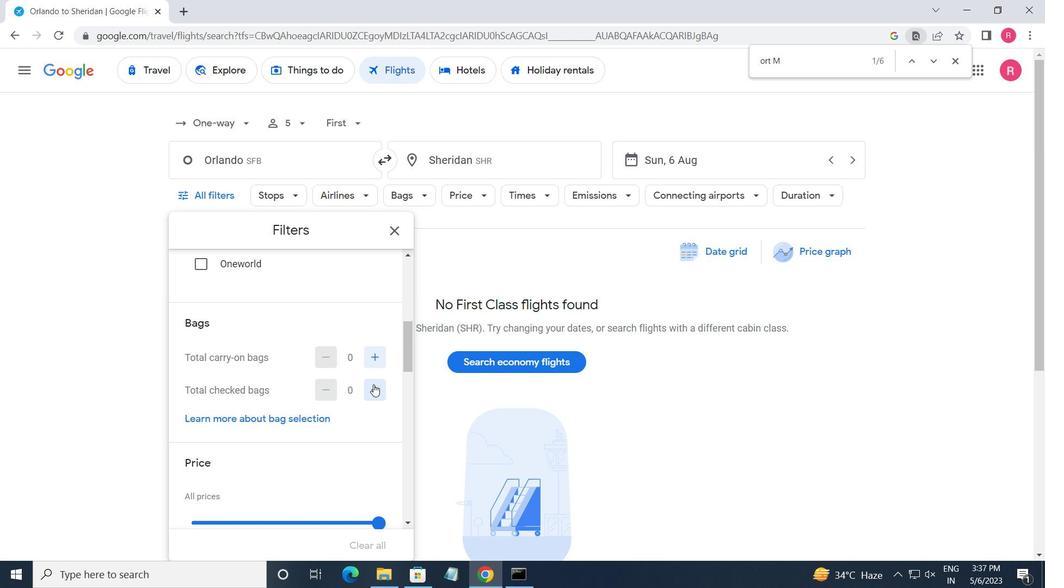 
Action: Mouse moved to (362, 391)
Screenshot: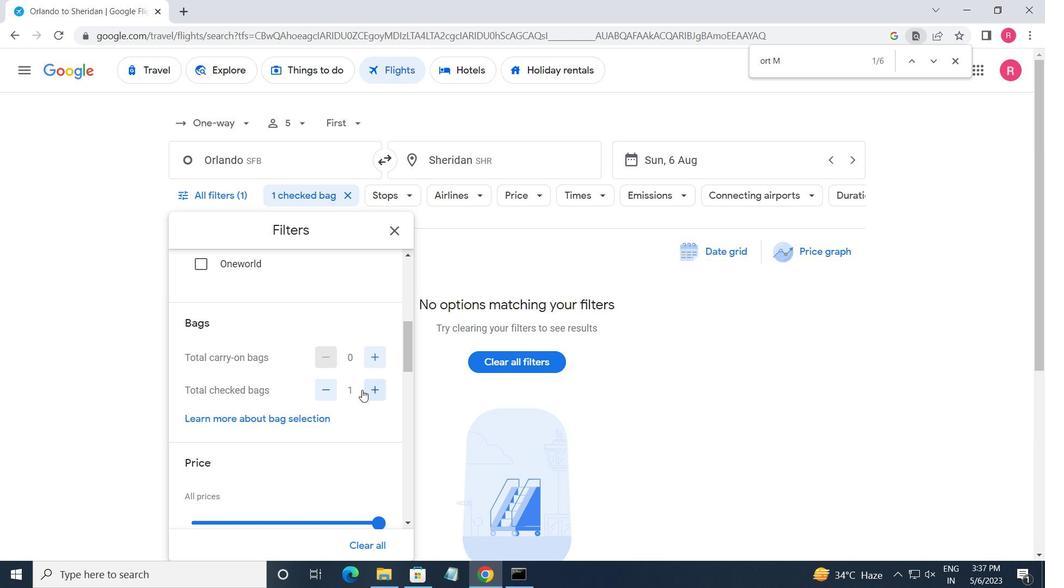 
Action: Mouse scrolled (362, 390) with delta (0, 0)
Screenshot: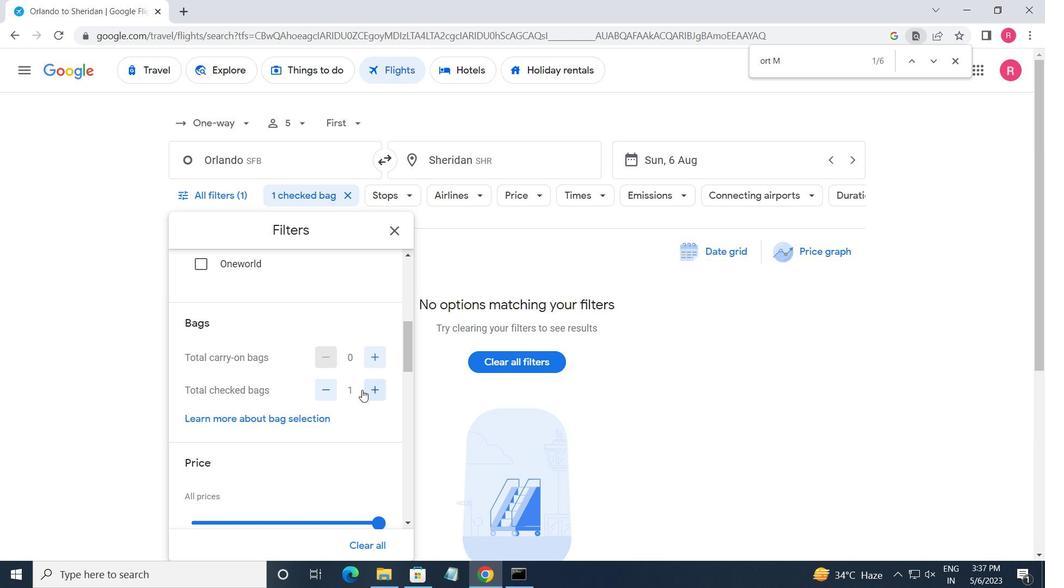 
Action: Mouse moved to (390, 454)
Screenshot: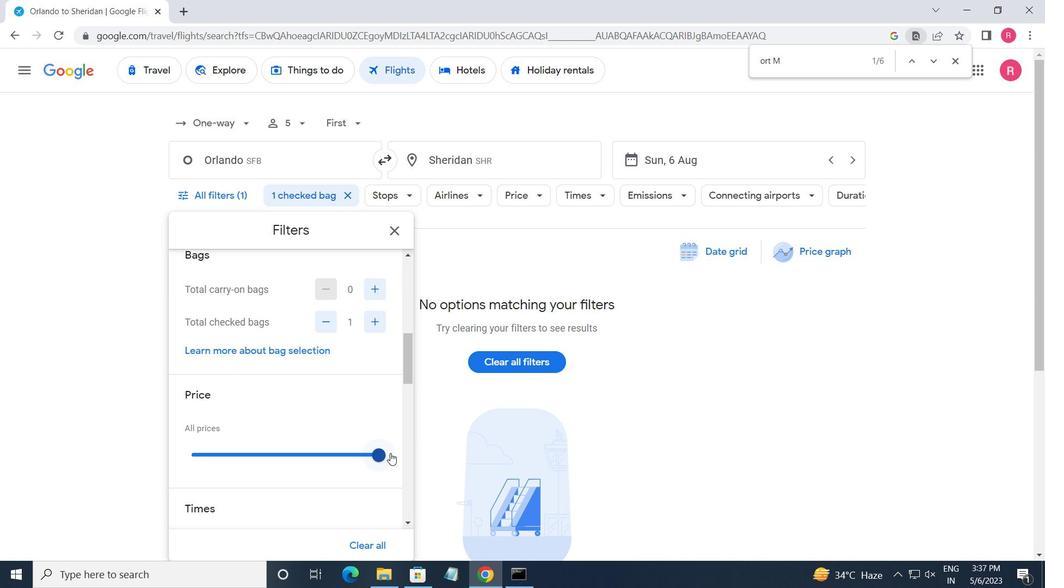 
Action: Mouse pressed left at (390, 454)
Screenshot: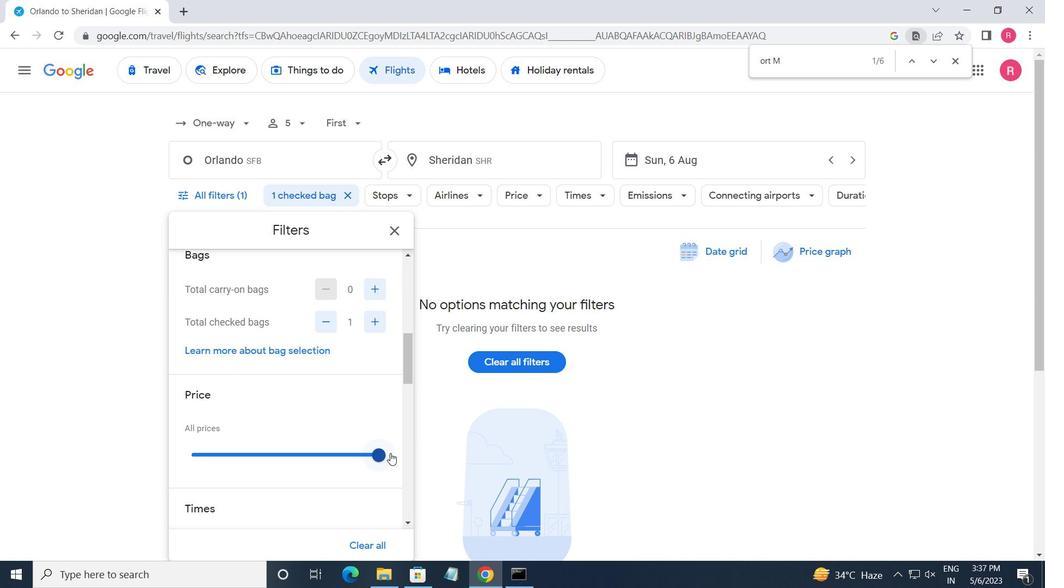
Action: Mouse moved to (388, 441)
Screenshot: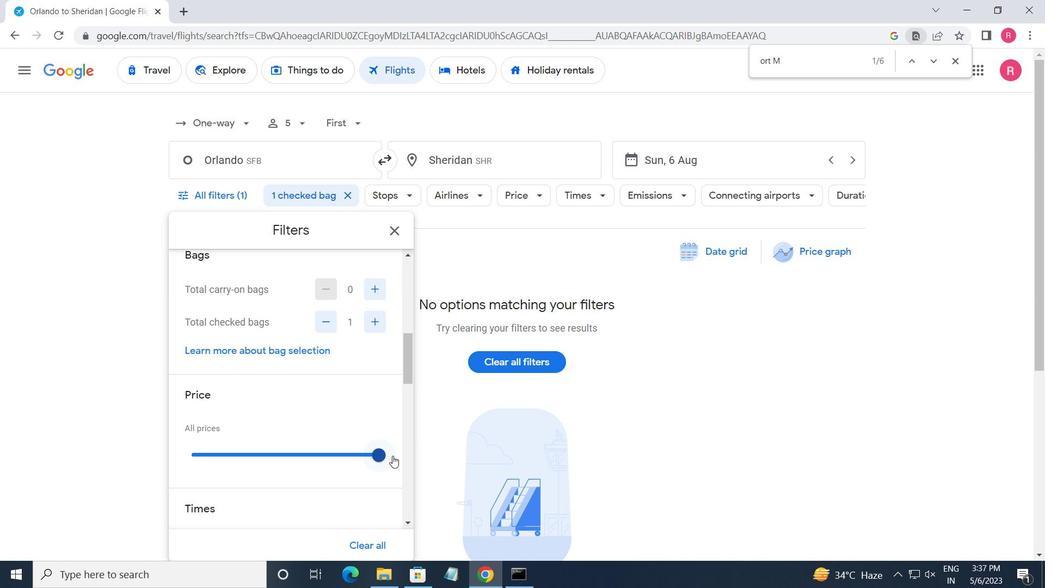 
Action: Mouse scrolled (388, 441) with delta (0, 0)
Screenshot: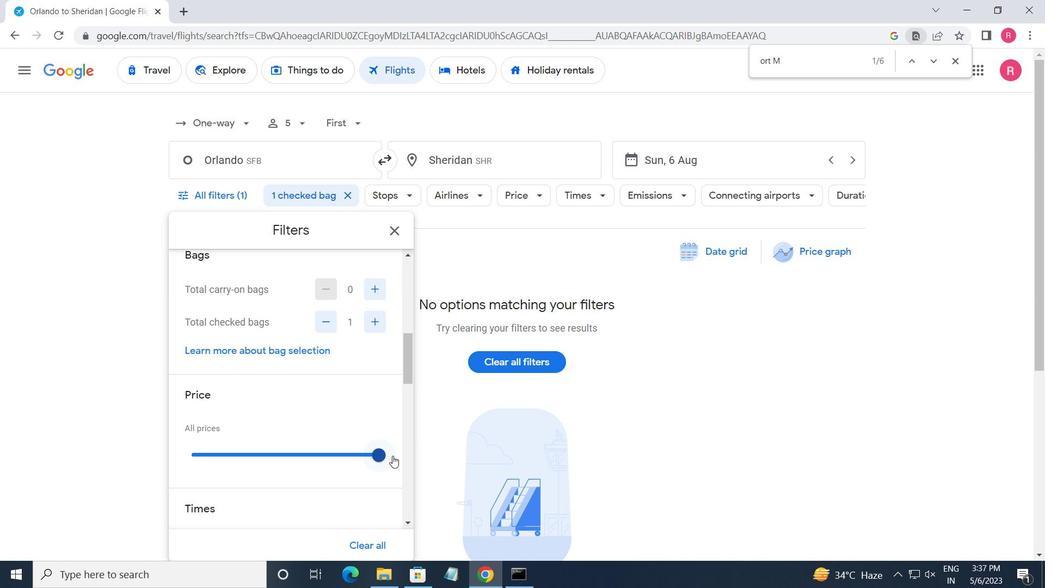 
Action: Mouse moved to (372, 431)
Screenshot: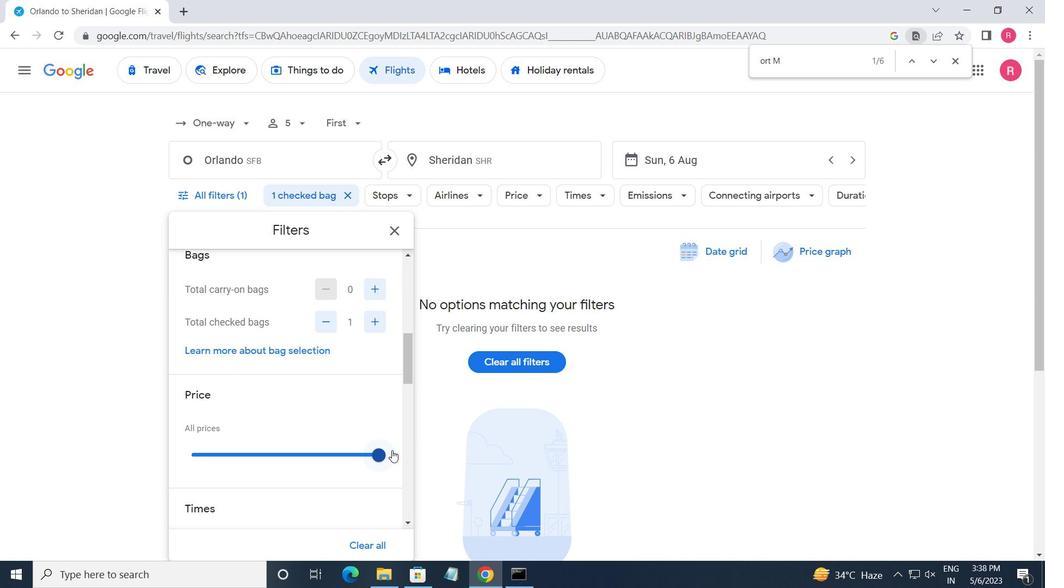 
Action: Mouse scrolled (372, 430) with delta (0, 0)
Screenshot: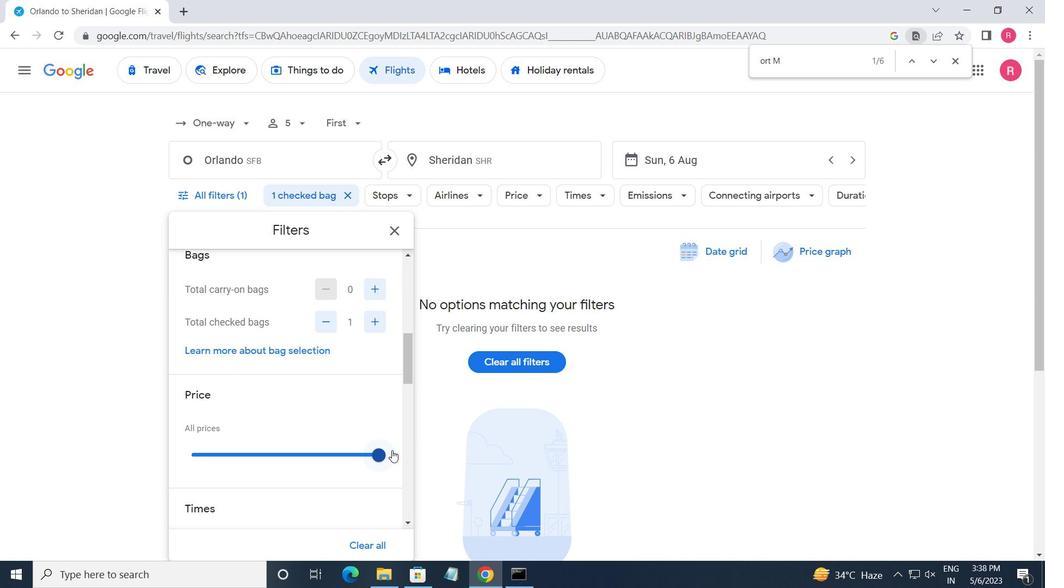 
Action: Mouse moved to (192, 450)
Screenshot: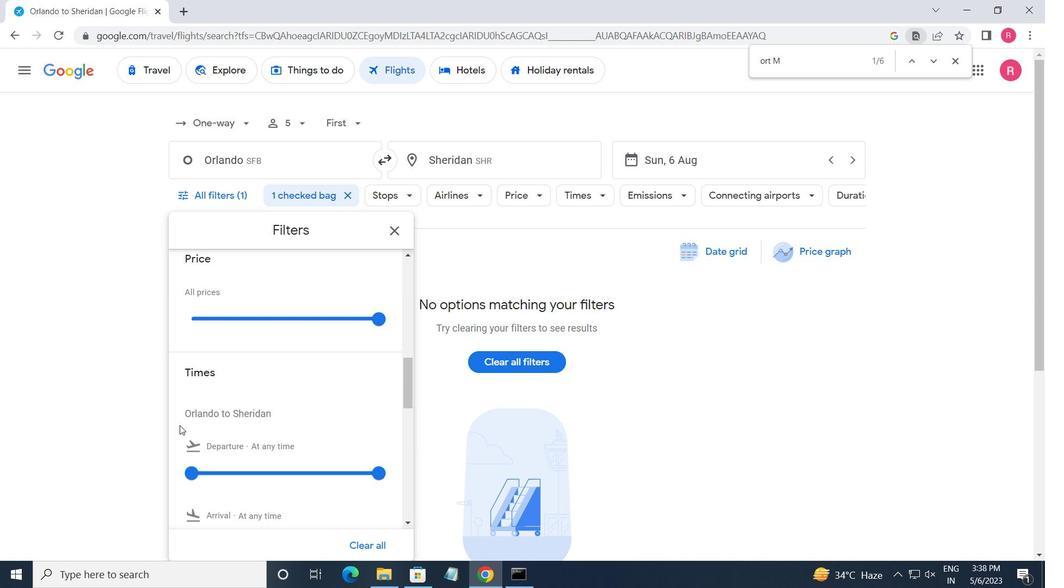 
Action: Mouse pressed left at (192, 450)
Screenshot: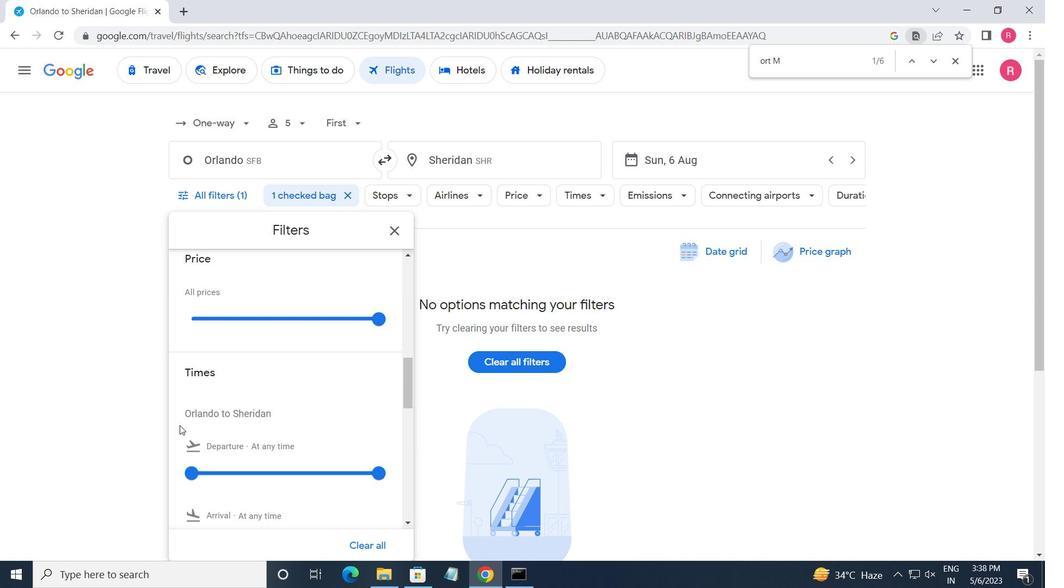 
Action: Mouse moved to (188, 476)
Screenshot: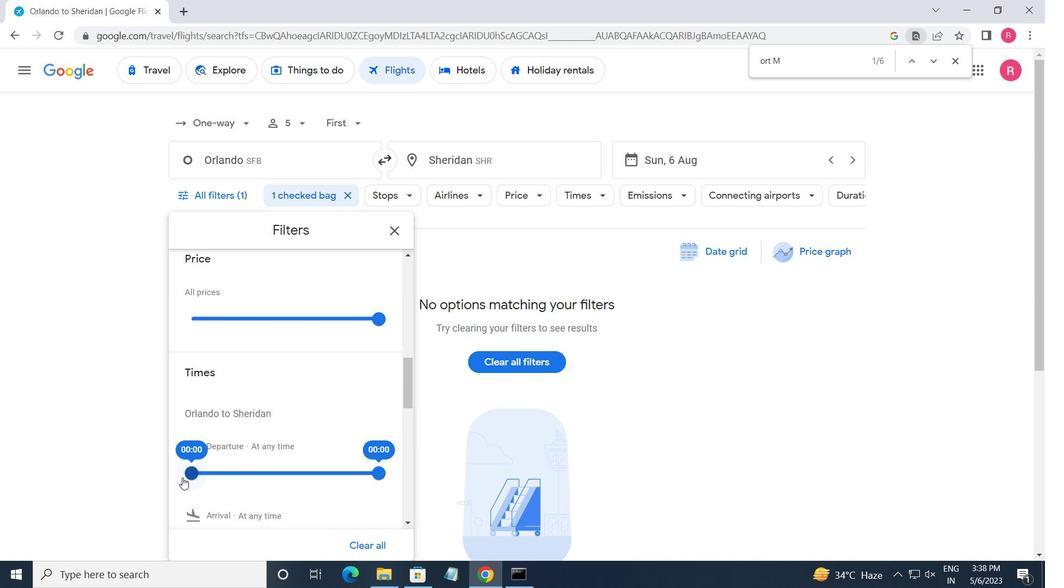 
Action: Mouse pressed left at (188, 476)
Screenshot: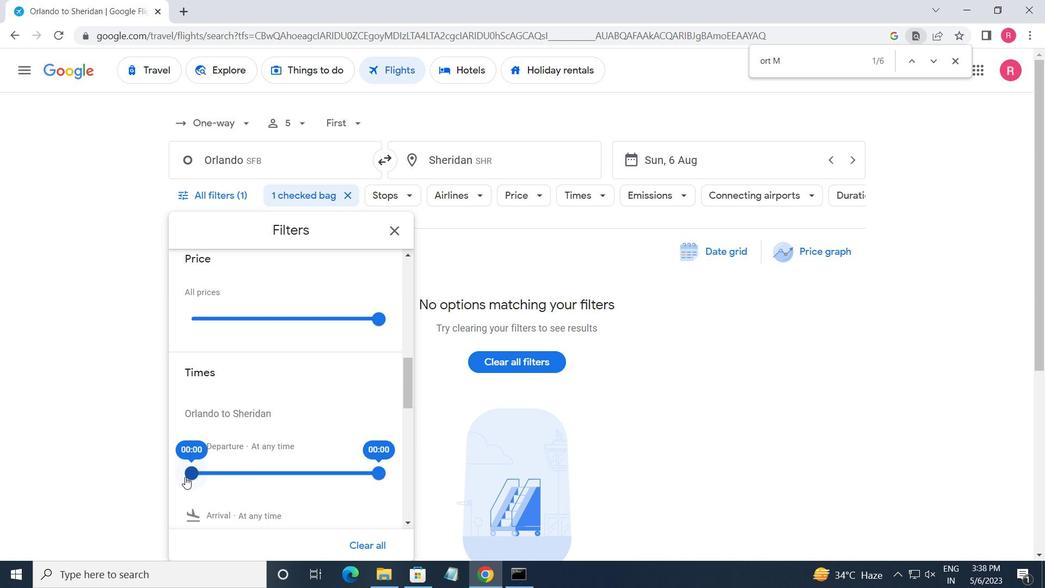 
Action: Mouse moved to (381, 473)
Screenshot: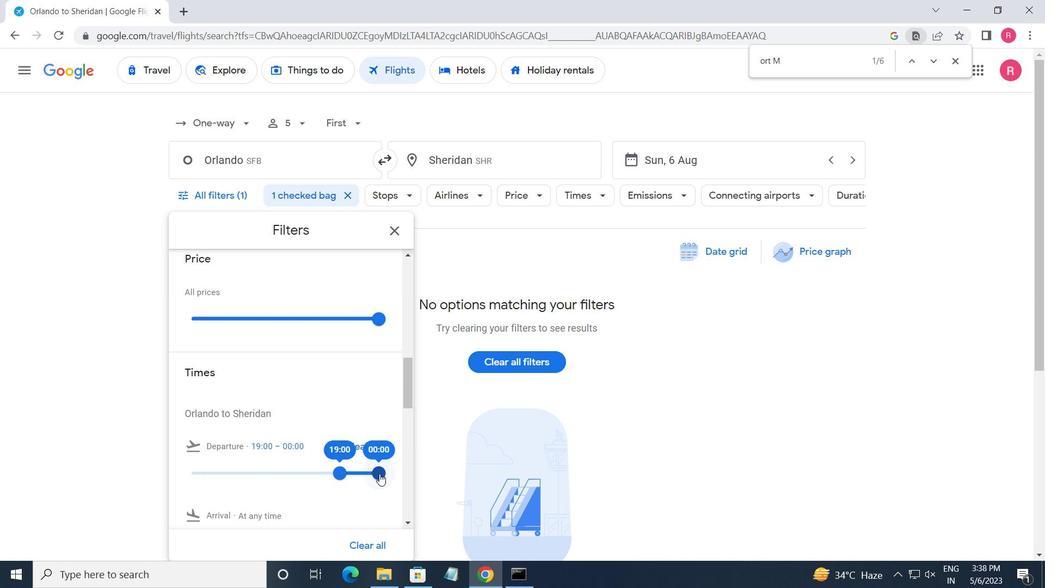 
Action: Mouse pressed left at (381, 473)
Screenshot: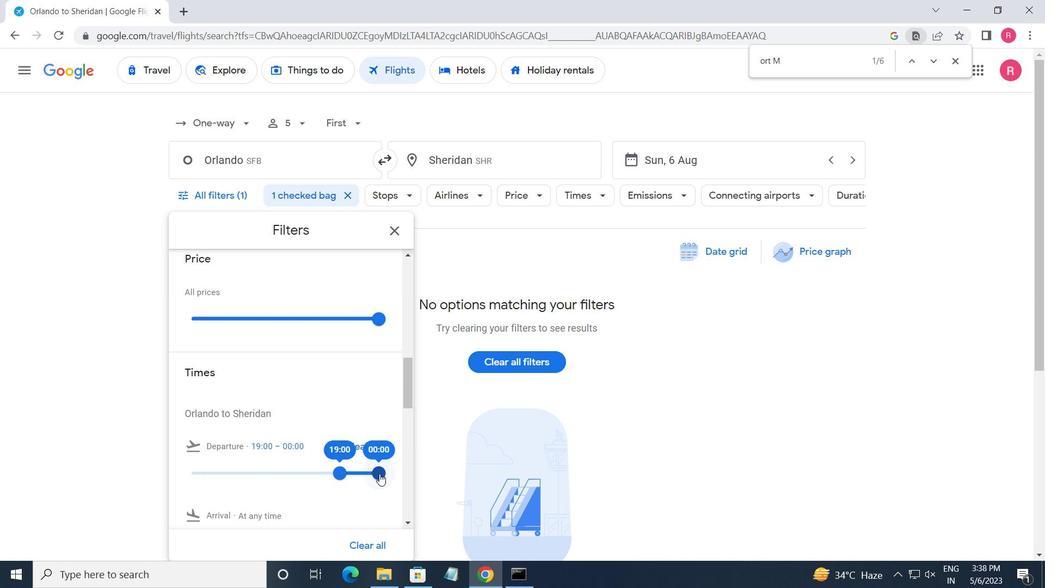
Action: Mouse moved to (393, 235)
Screenshot: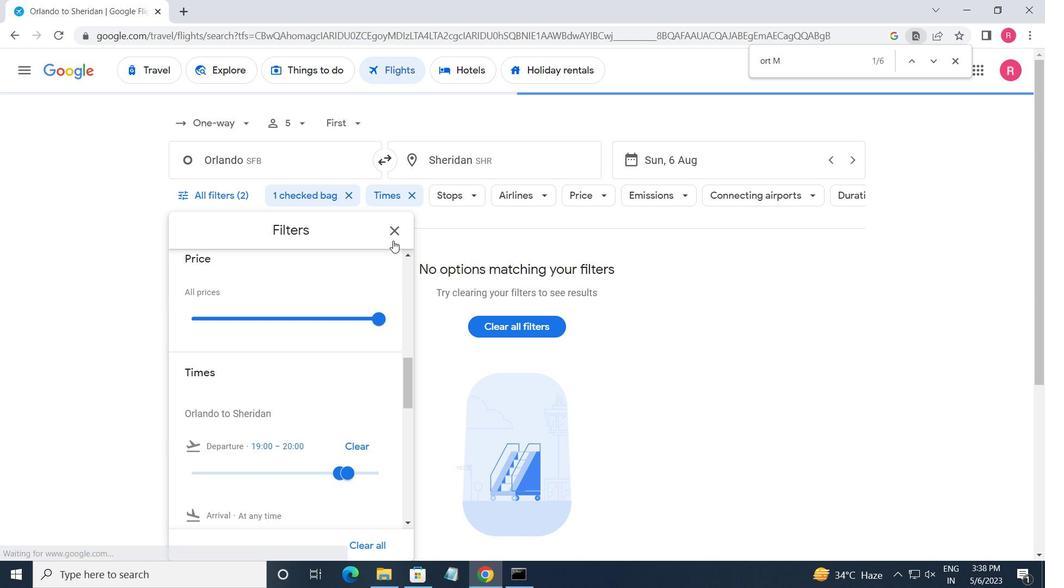 
Action: Mouse pressed left at (393, 235)
Screenshot: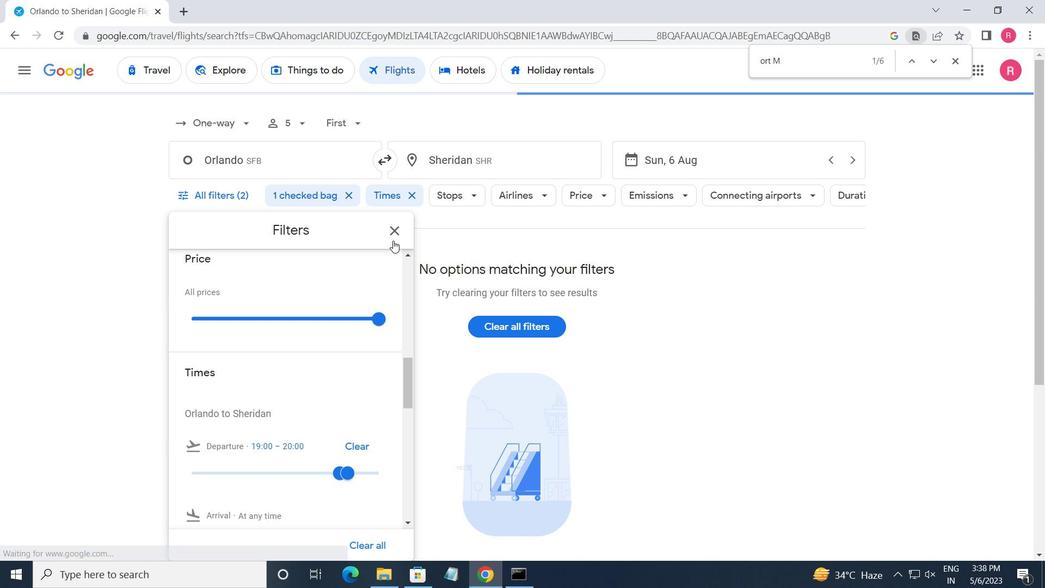 
Action: Mouse moved to (371, 220)
Screenshot: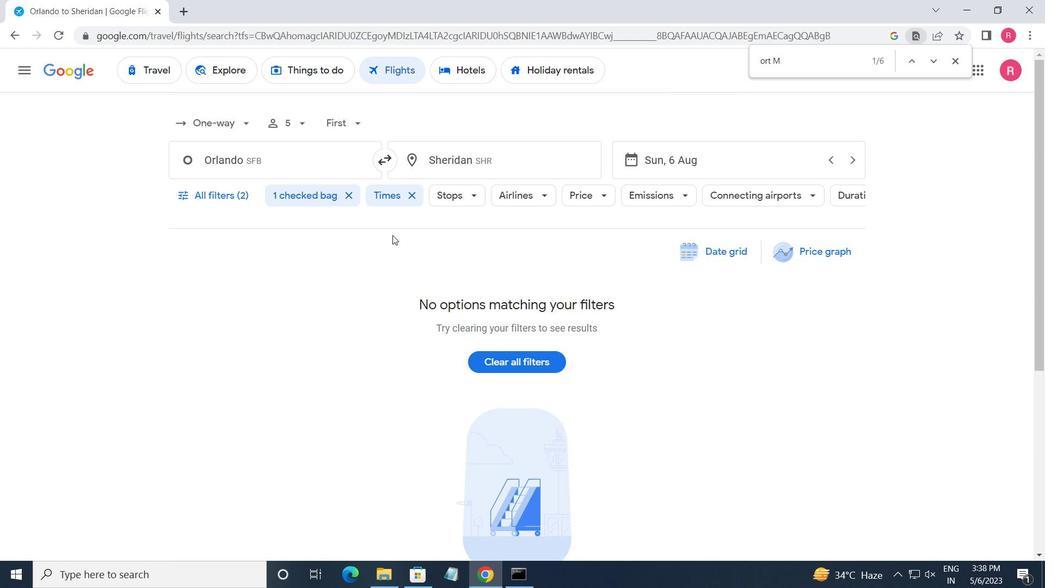 
